 Task: Add a condition where "Channel Is Ticket sharing" in recently solved tickets.
Action: Mouse moved to (220, 516)
Screenshot: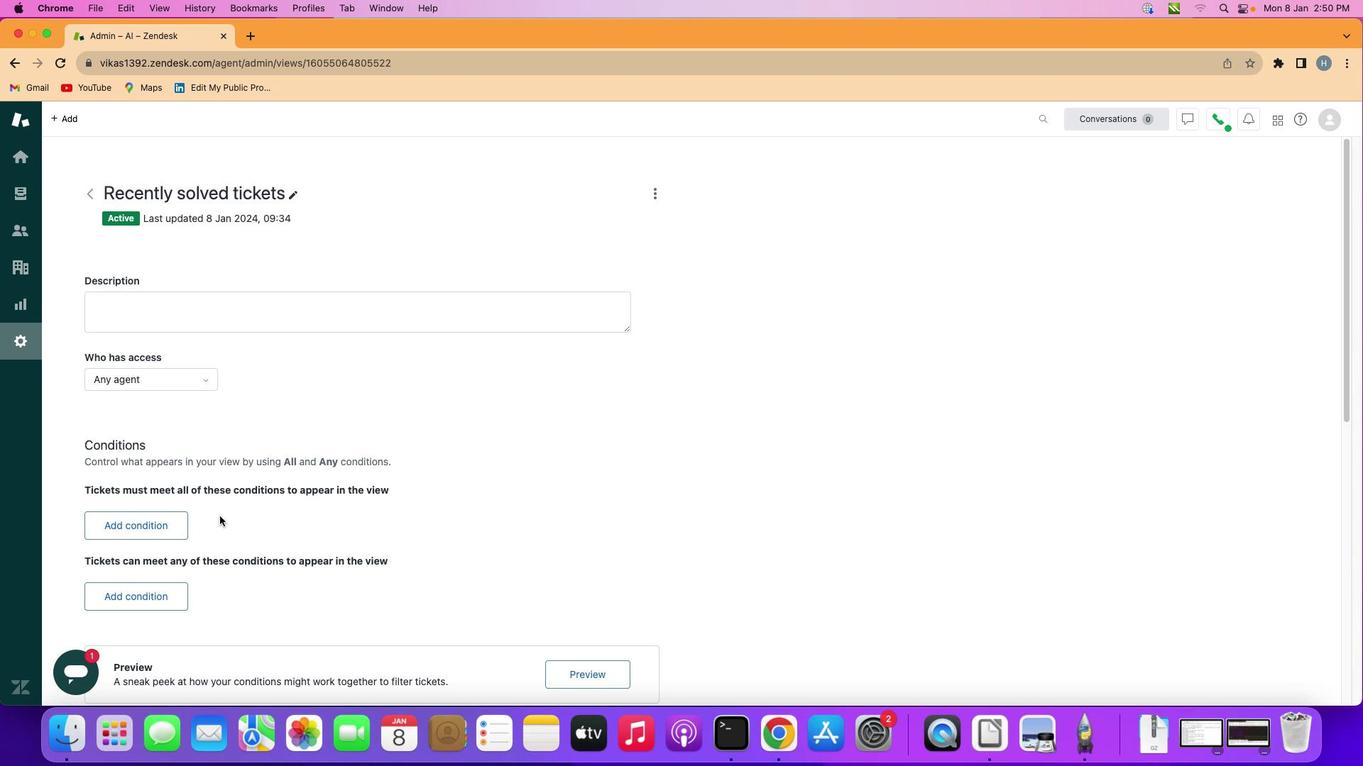 
Action: Mouse pressed left at (220, 516)
Screenshot: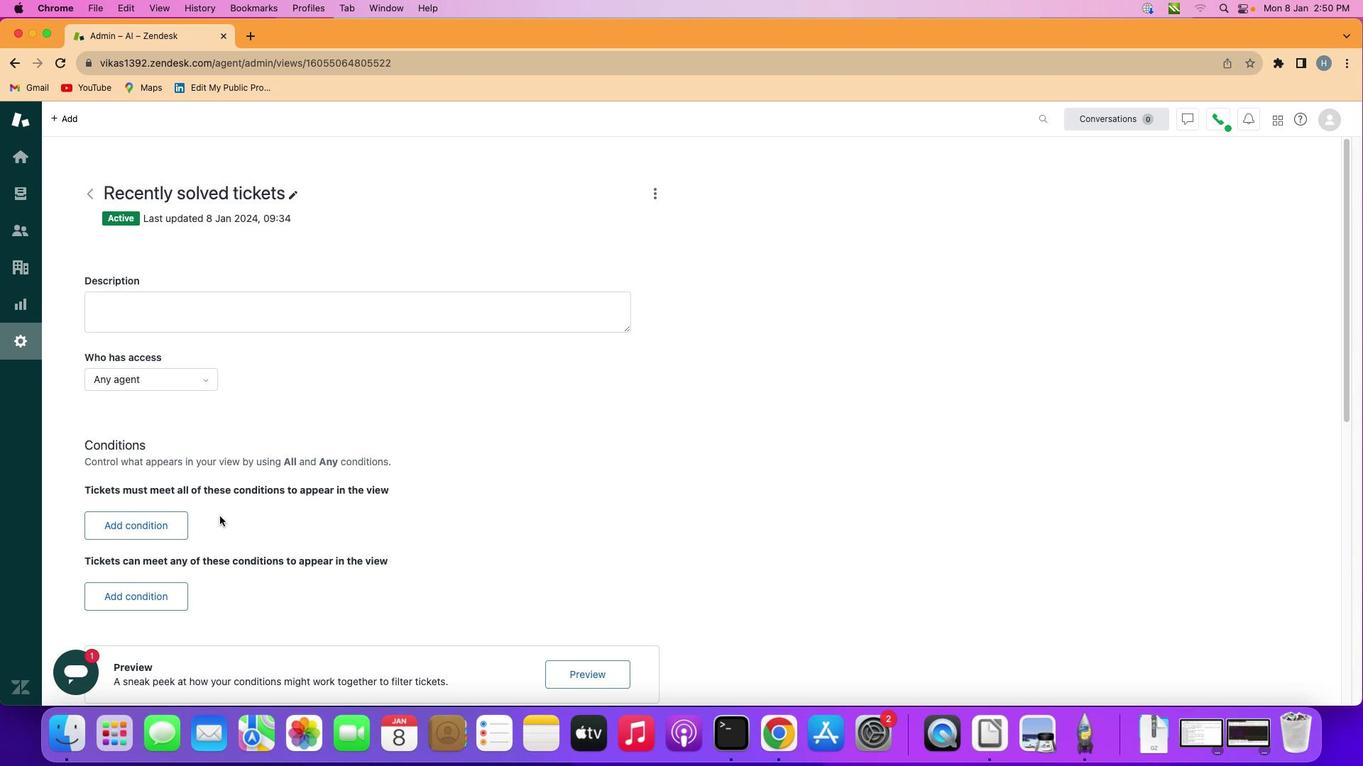 
Action: Mouse moved to (129, 524)
Screenshot: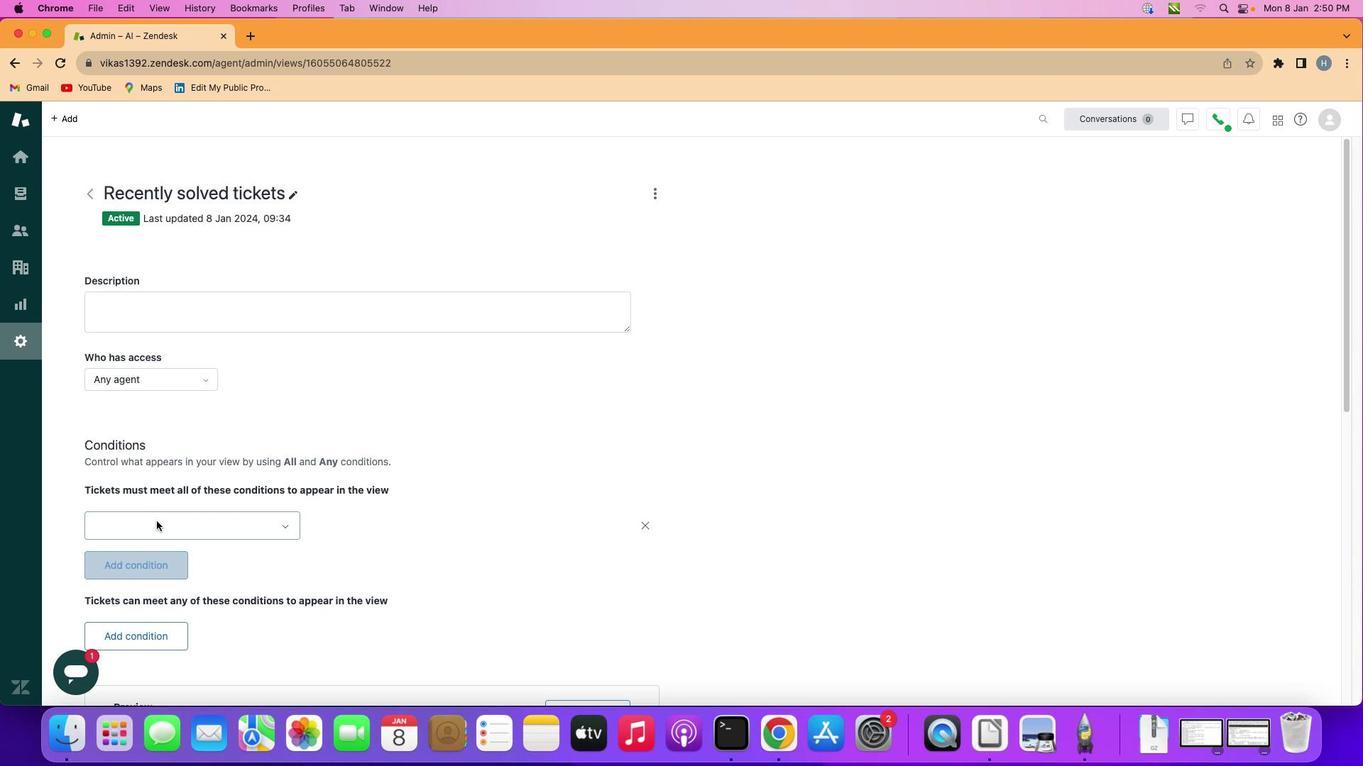 
Action: Mouse pressed left at (129, 524)
Screenshot: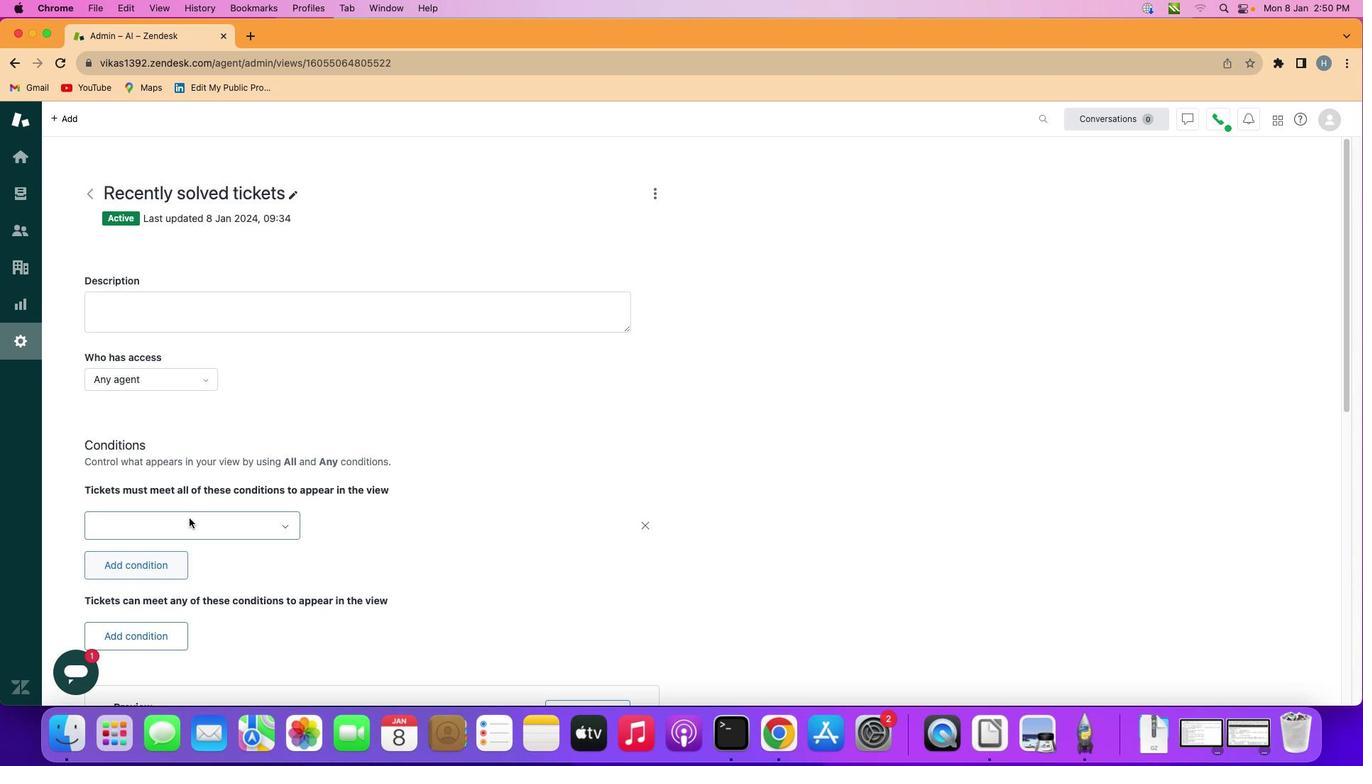 
Action: Mouse moved to (192, 519)
Screenshot: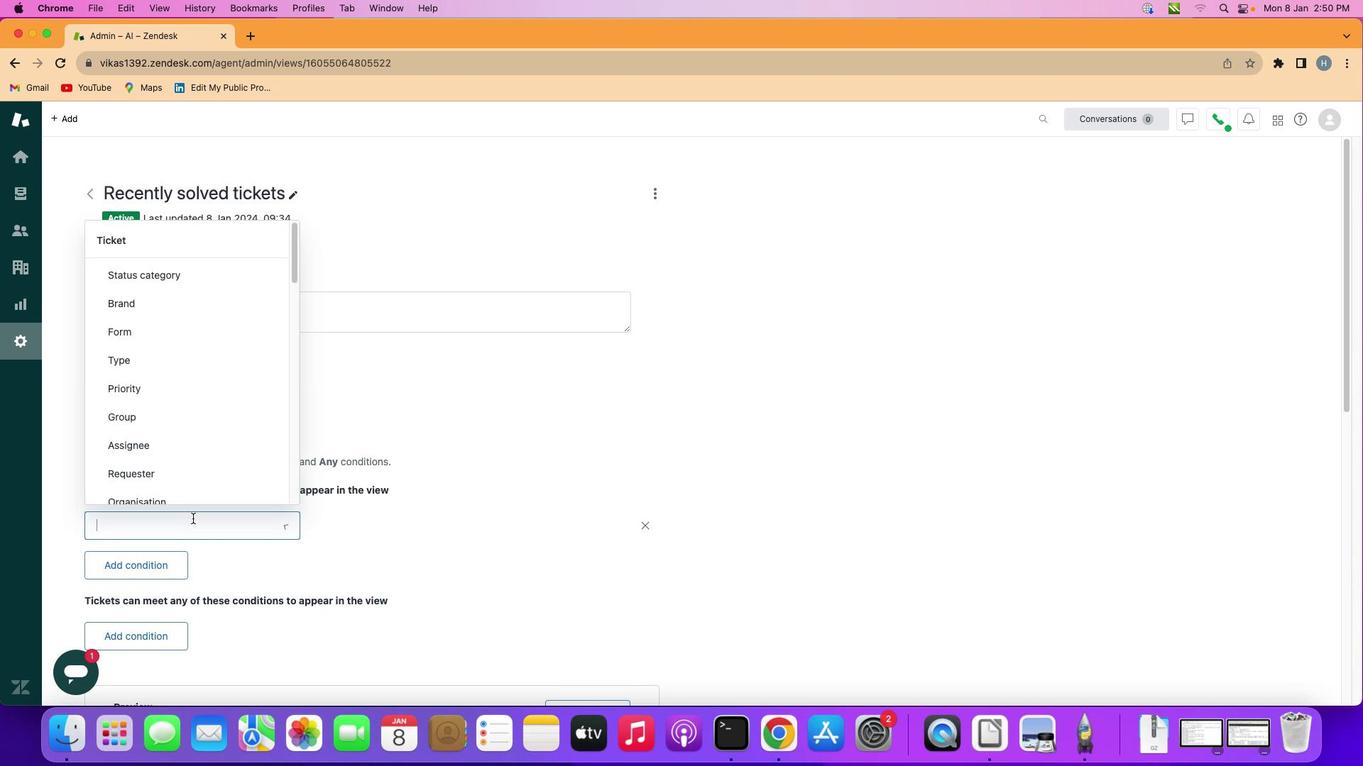 
Action: Mouse pressed left at (192, 519)
Screenshot: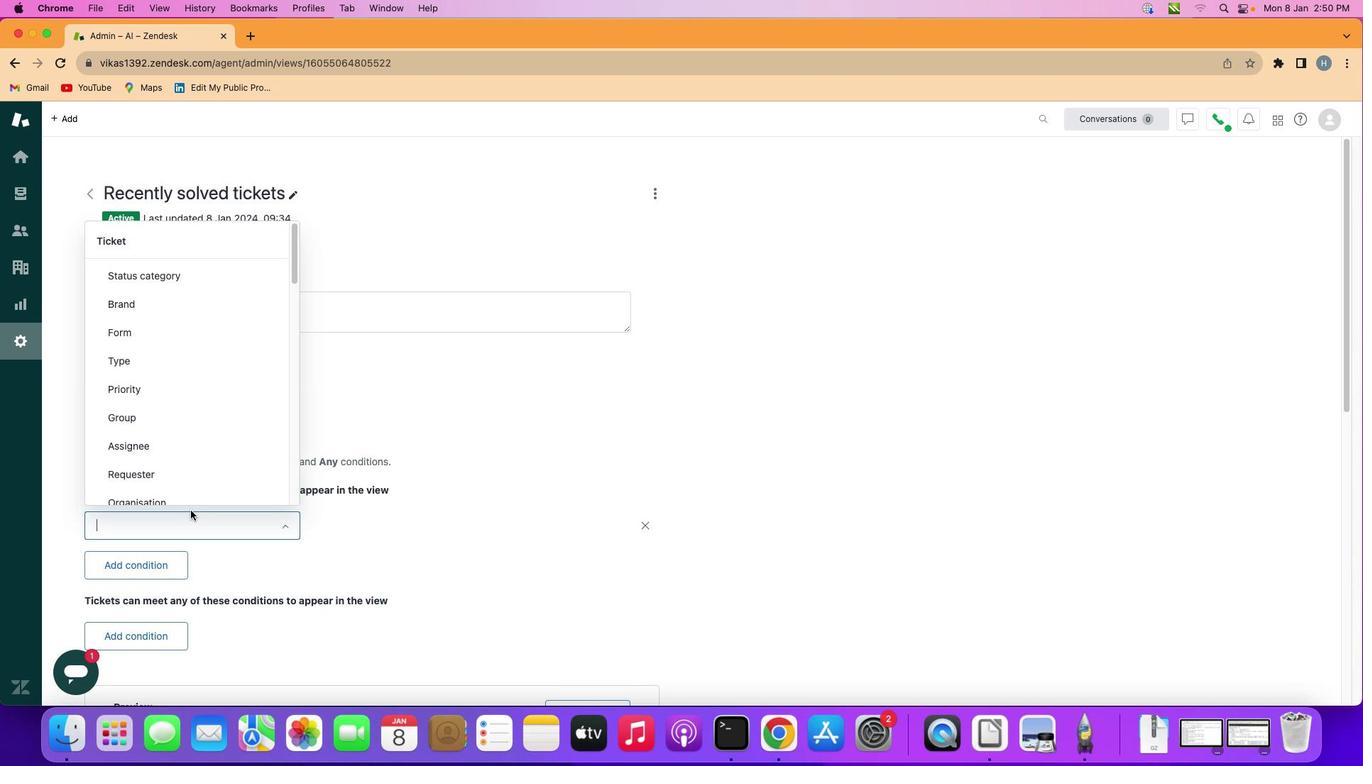 
Action: Mouse moved to (210, 414)
Screenshot: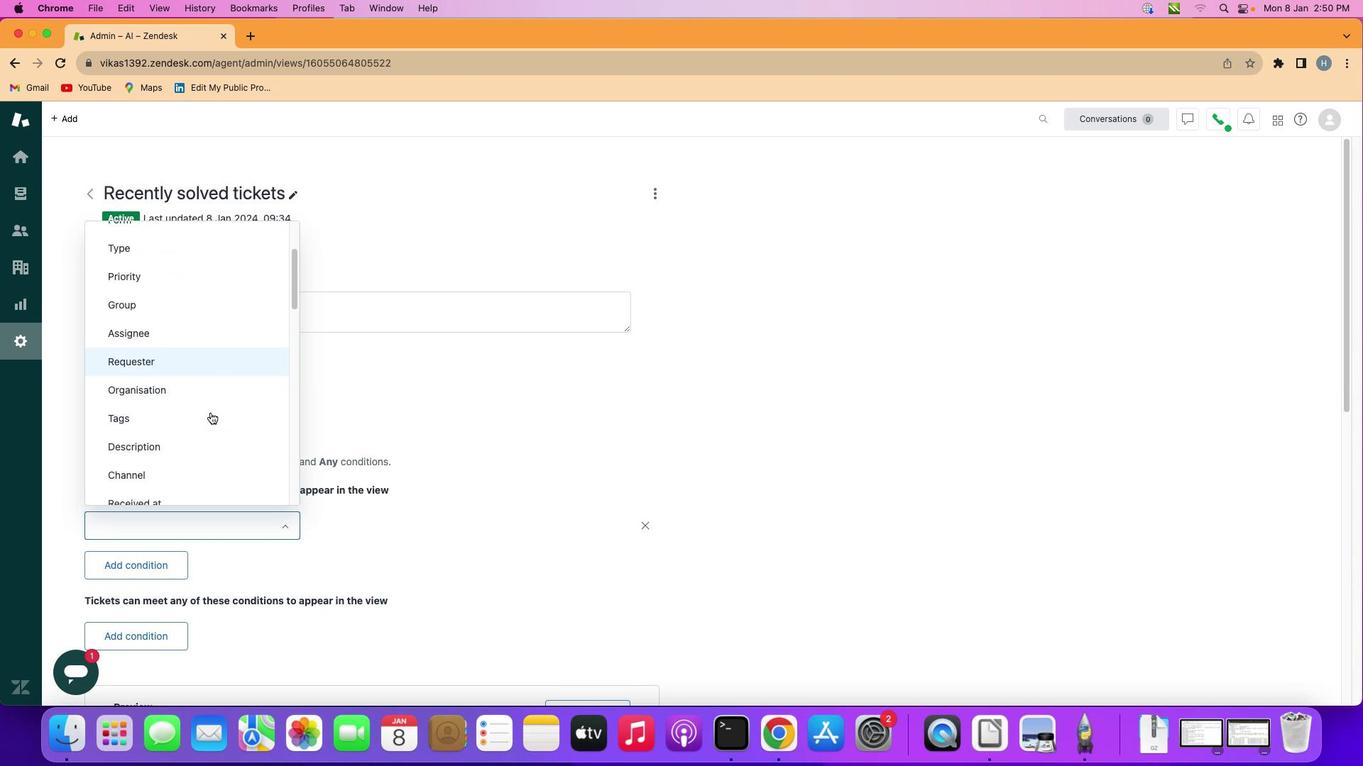 
Action: Mouse scrolled (210, 414) with delta (0, 0)
Screenshot: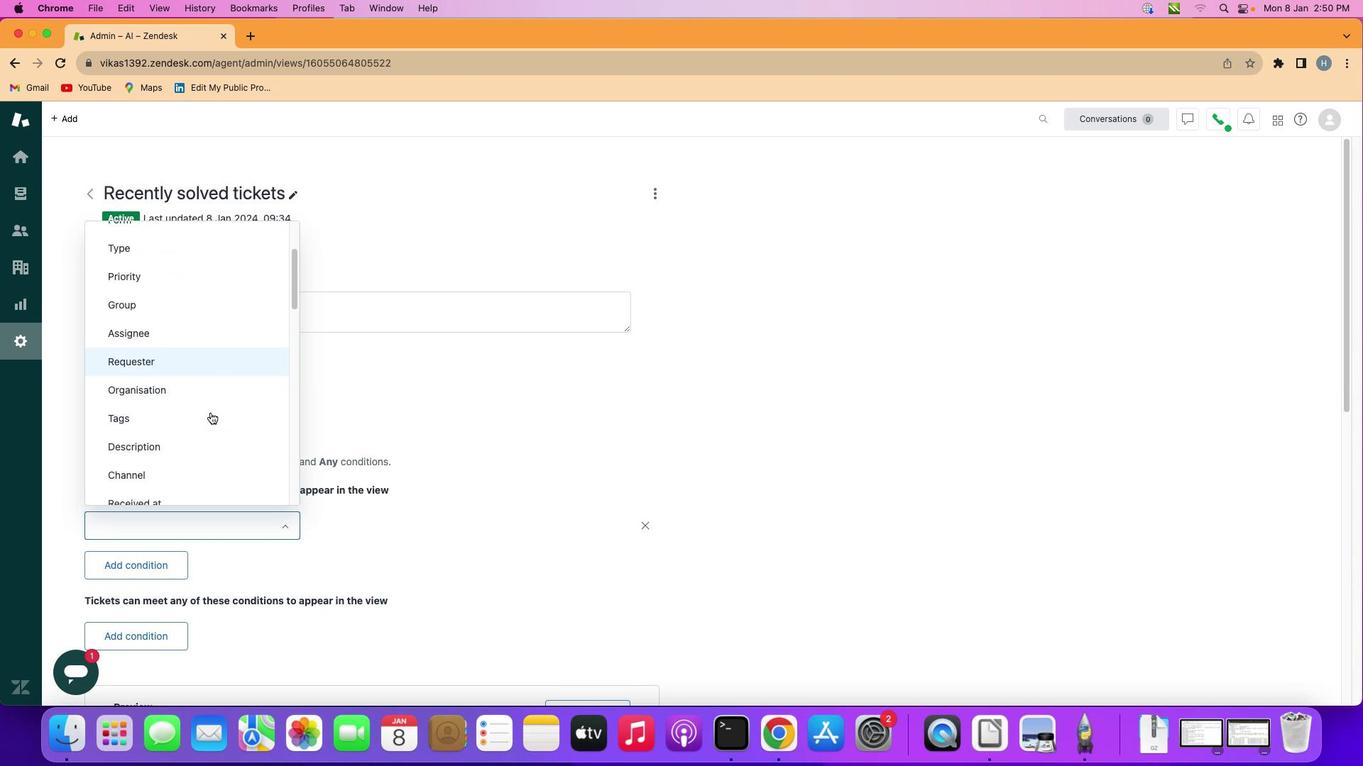 
Action: Mouse moved to (210, 414)
Screenshot: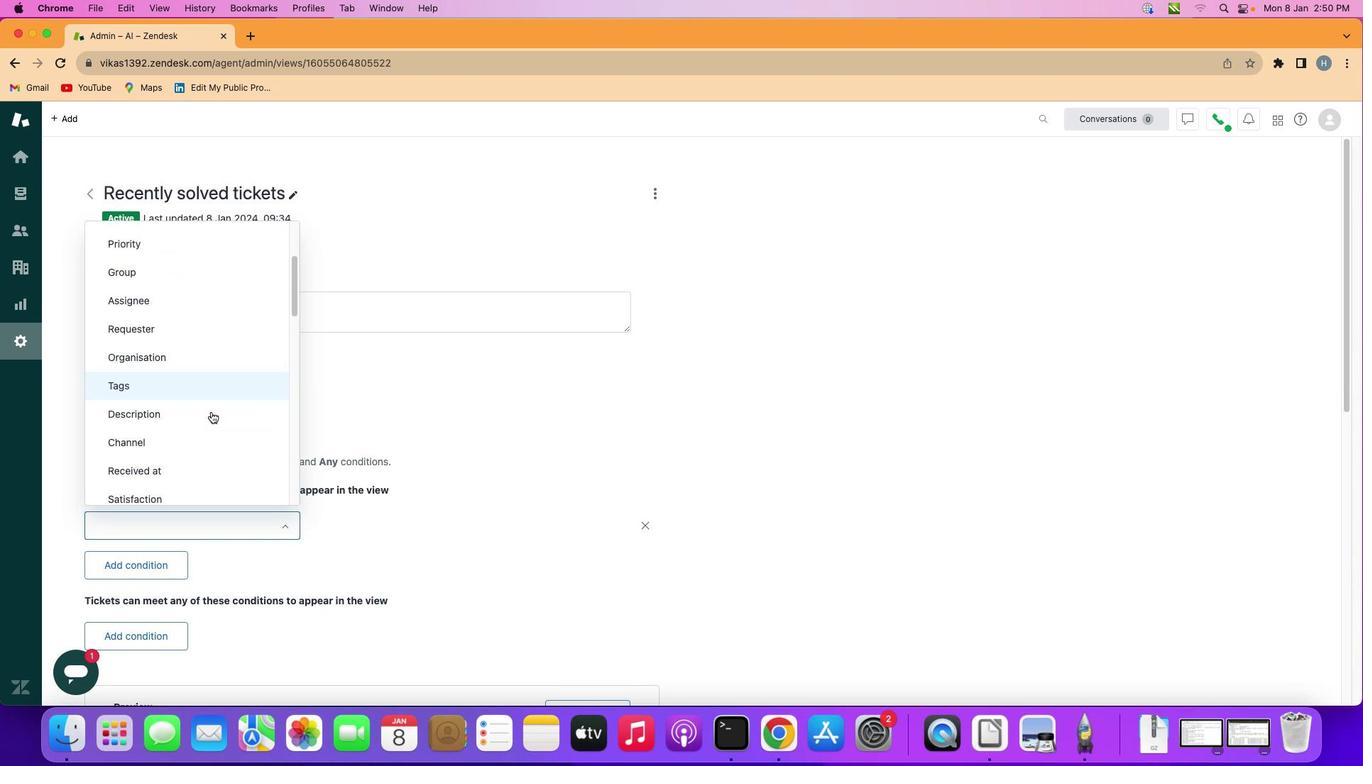 
Action: Mouse scrolled (210, 414) with delta (0, 0)
Screenshot: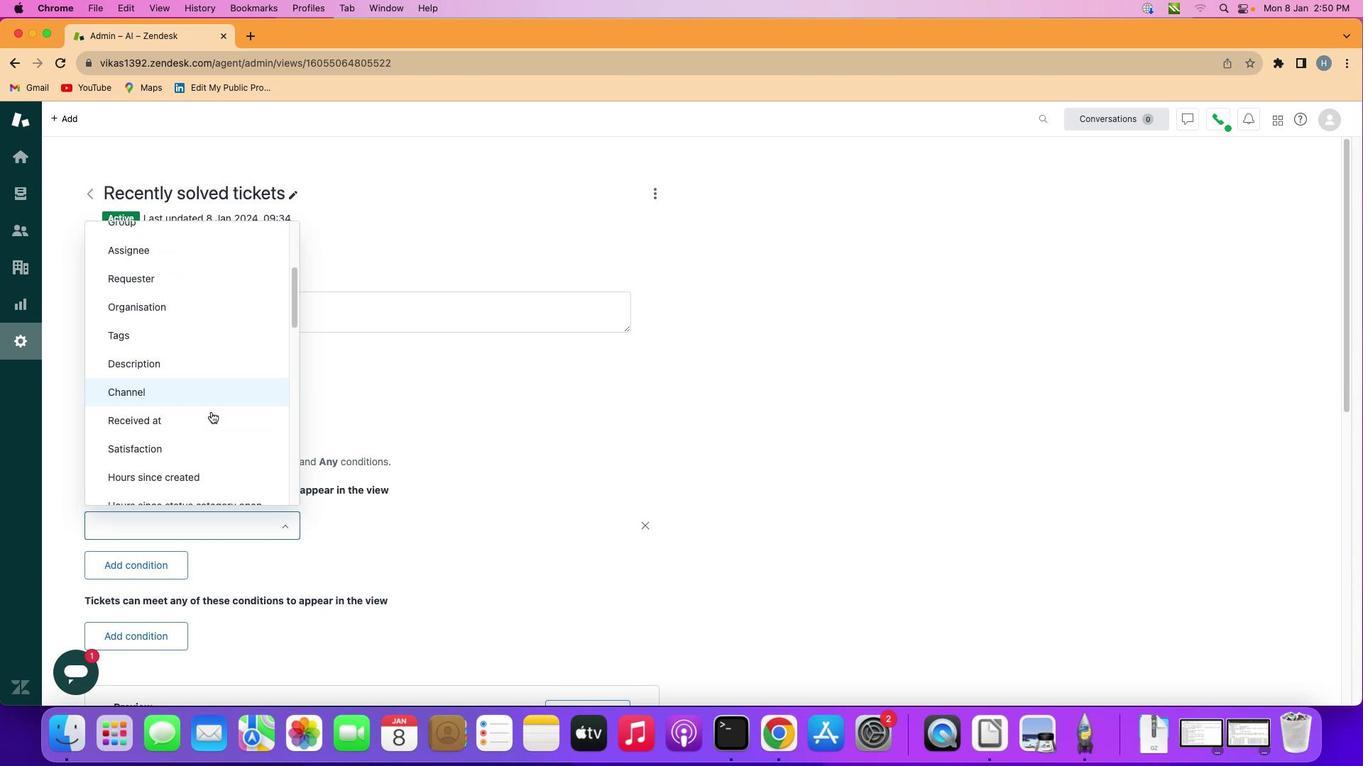 
Action: Mouse scrolled (210, 414) with delta (0, -1)
Screenshot: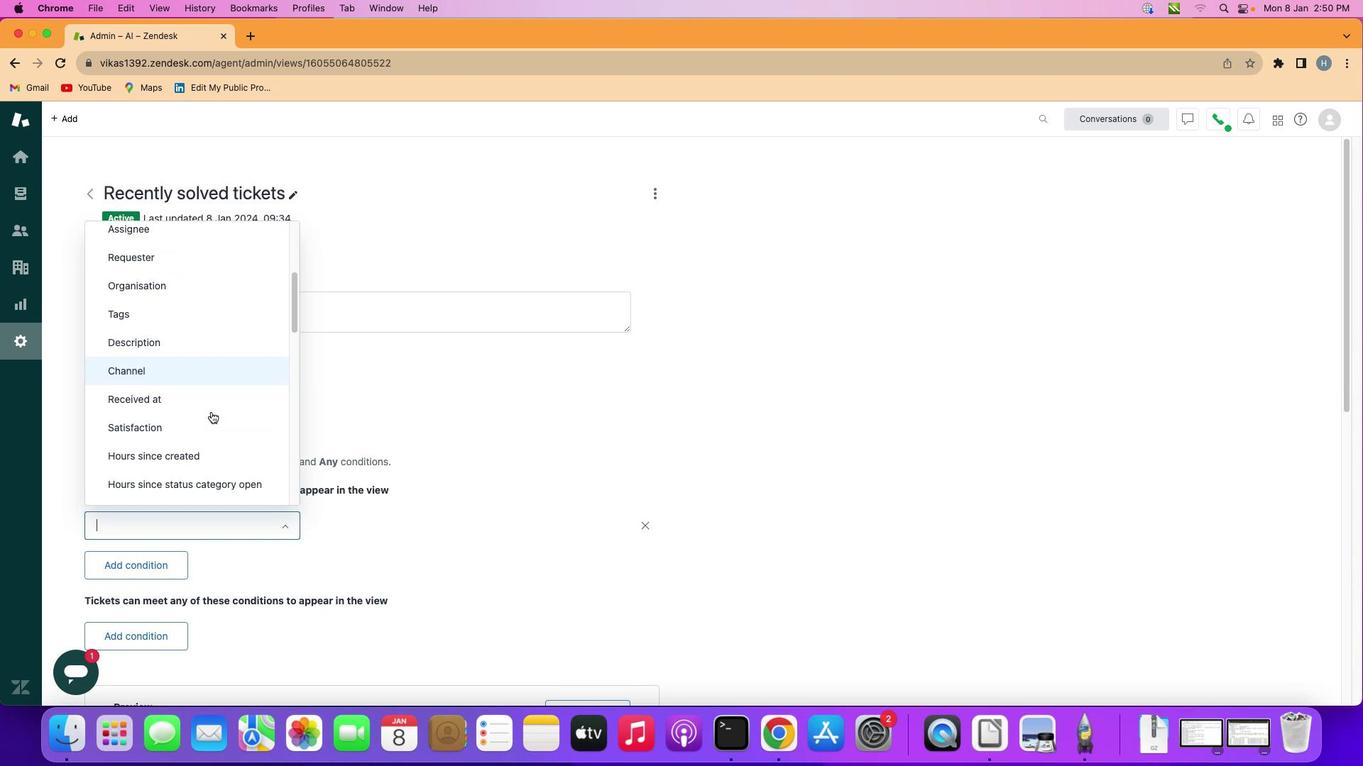 
Action: Mouse moved to (210, 414)
Screenshot: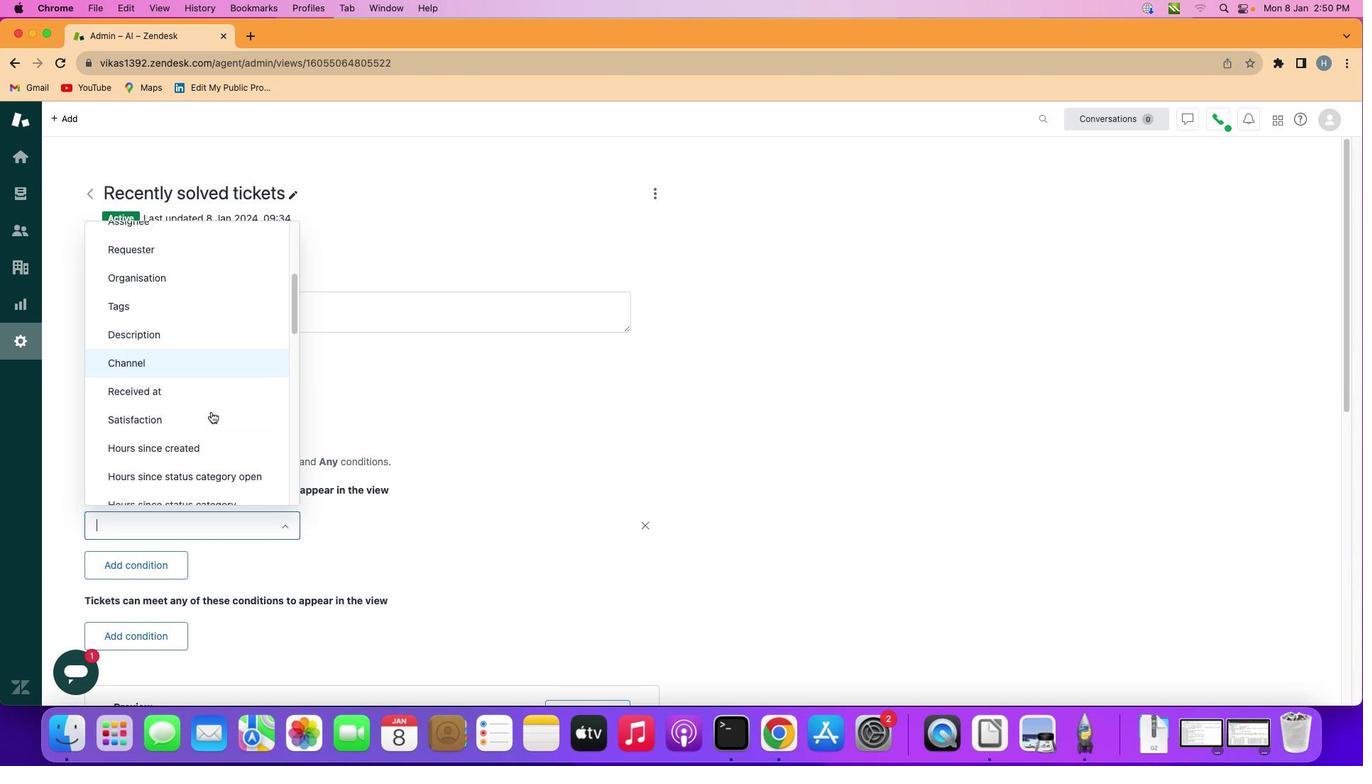 
Action: Mouse scrolled (210, 414) with delta (0, 0)
Screenshot: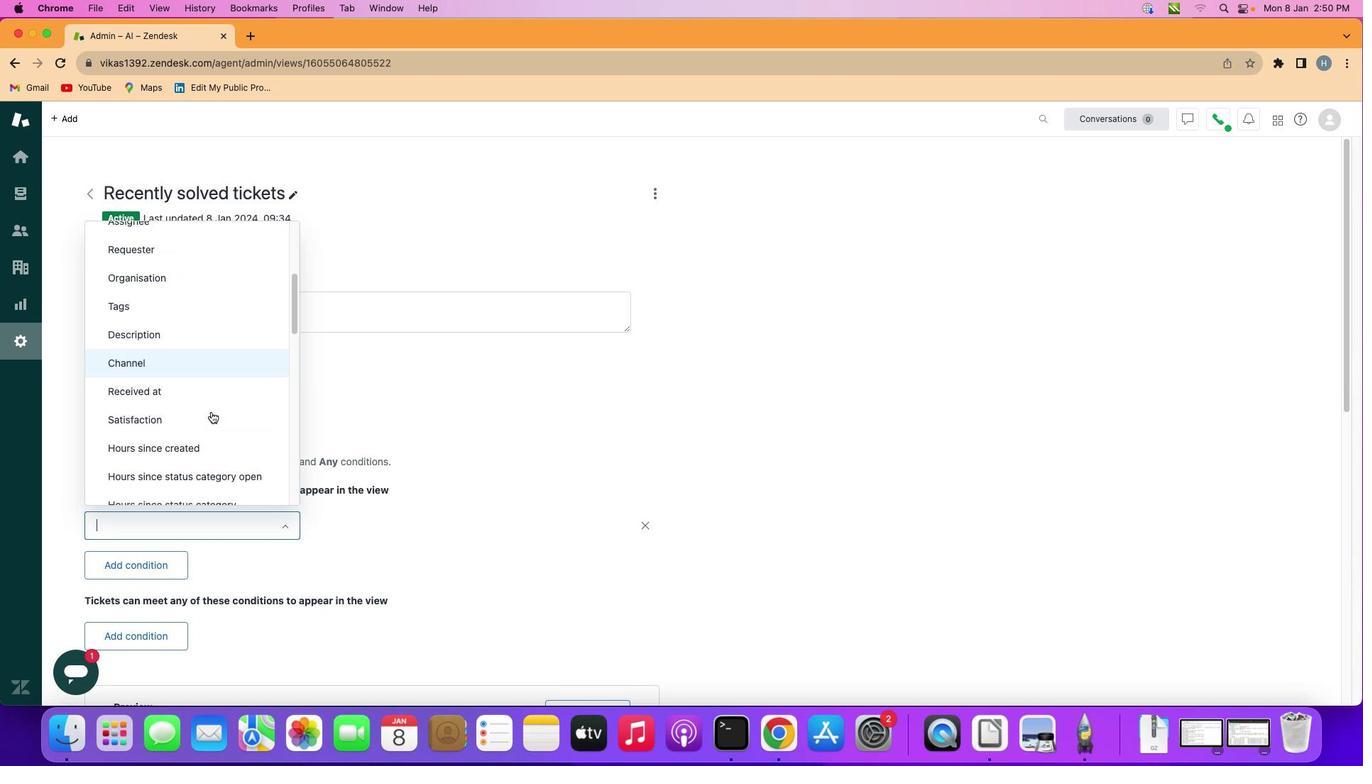 
Action: Mouse moved to (210, 414)
Screenshot: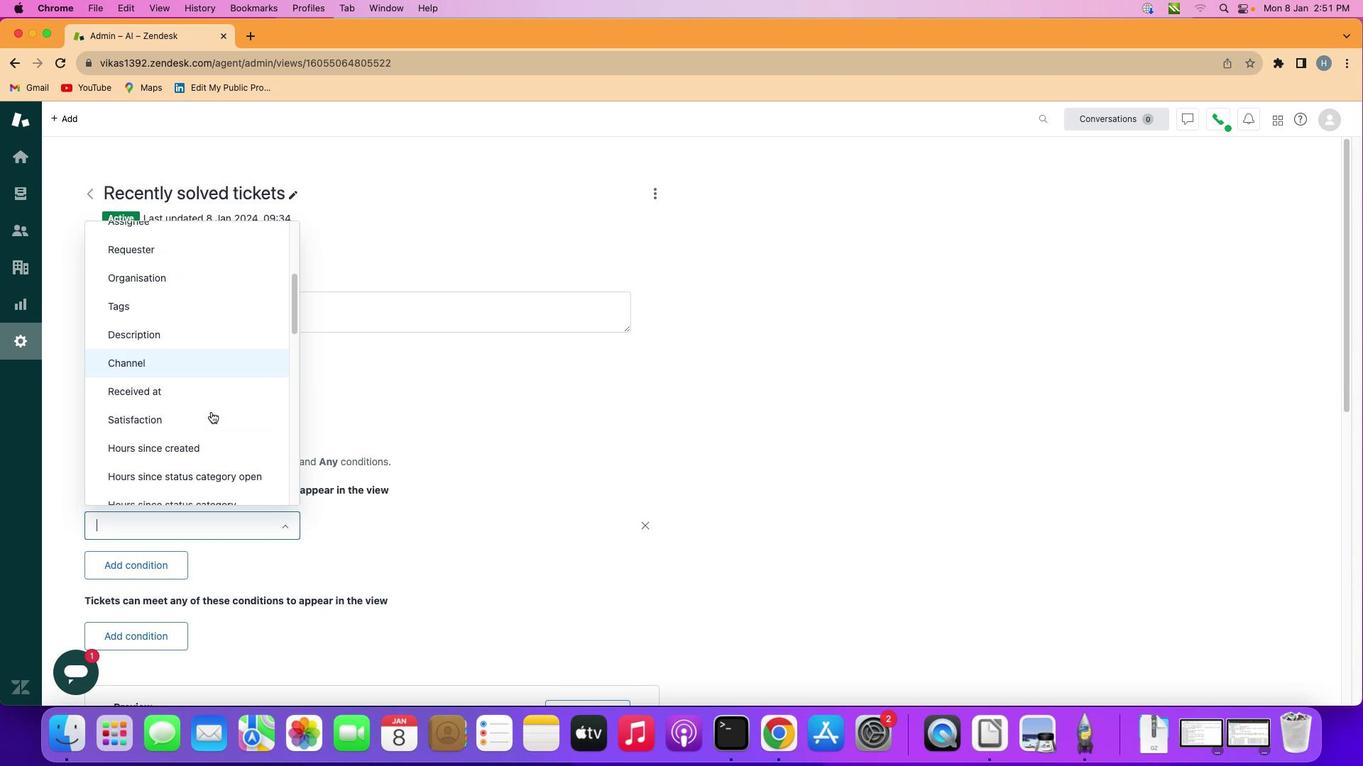 
Action: Mouse scrolled (210, 414) with delta (0, -2)
Screenshot: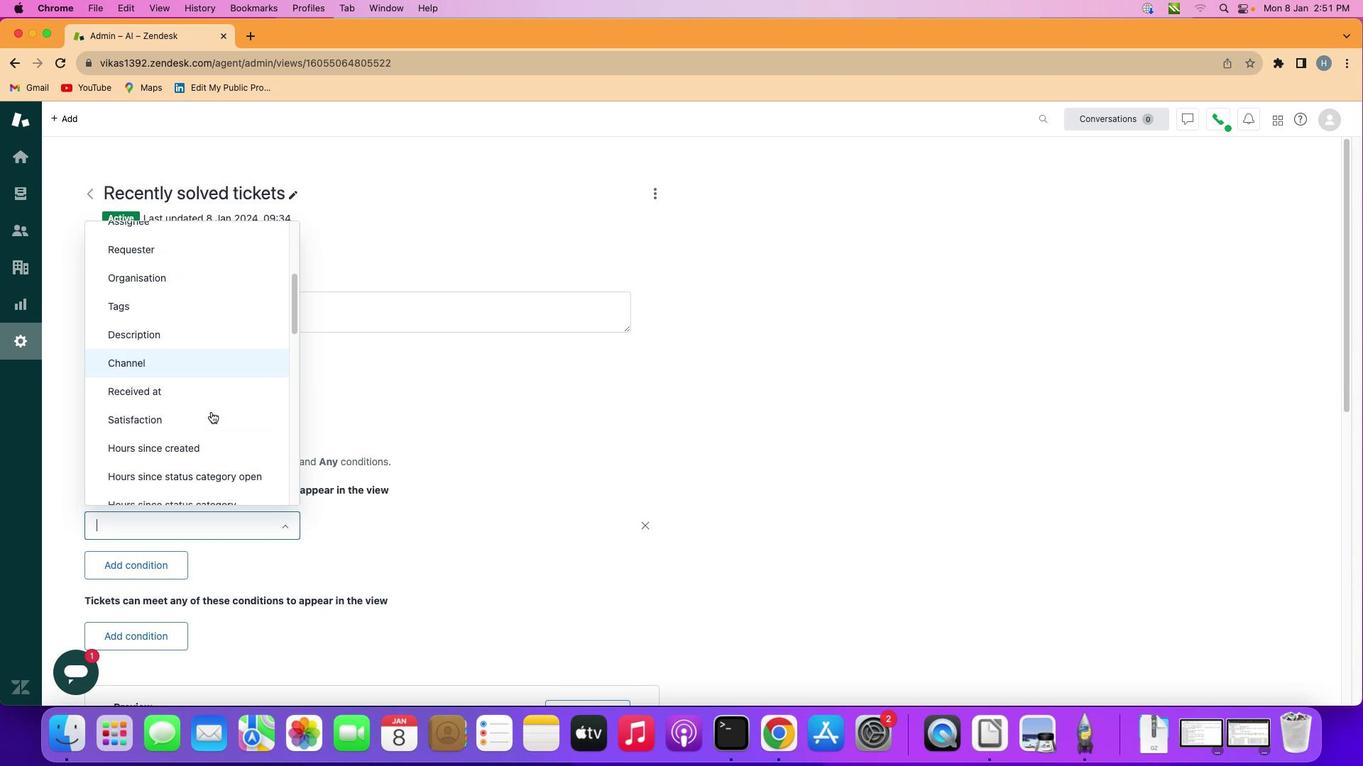 
Action: Mouse moved to (227, 371)
Screenshot: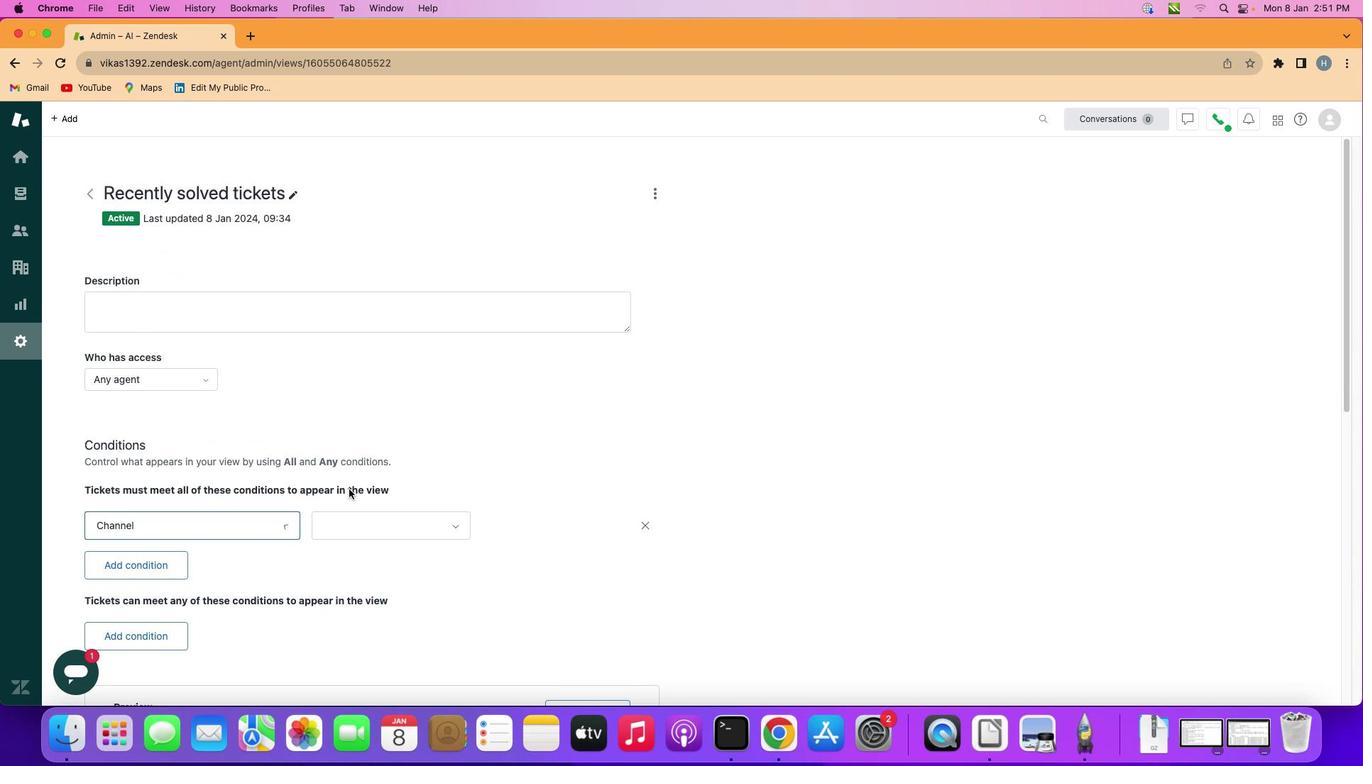 
Action: Mouse pressed left at (227, 371)
Screenshot: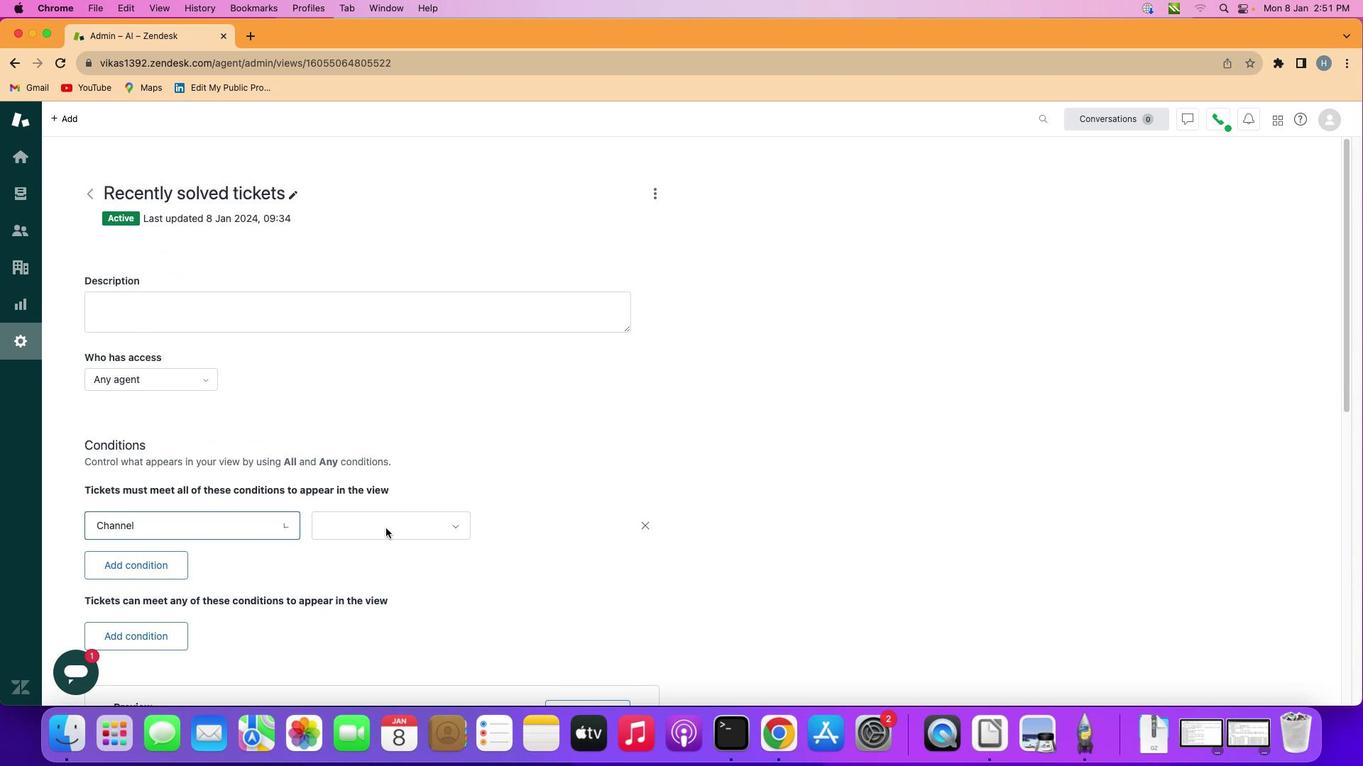 
Action: Mouse moved to (402, 533)
Screenshot: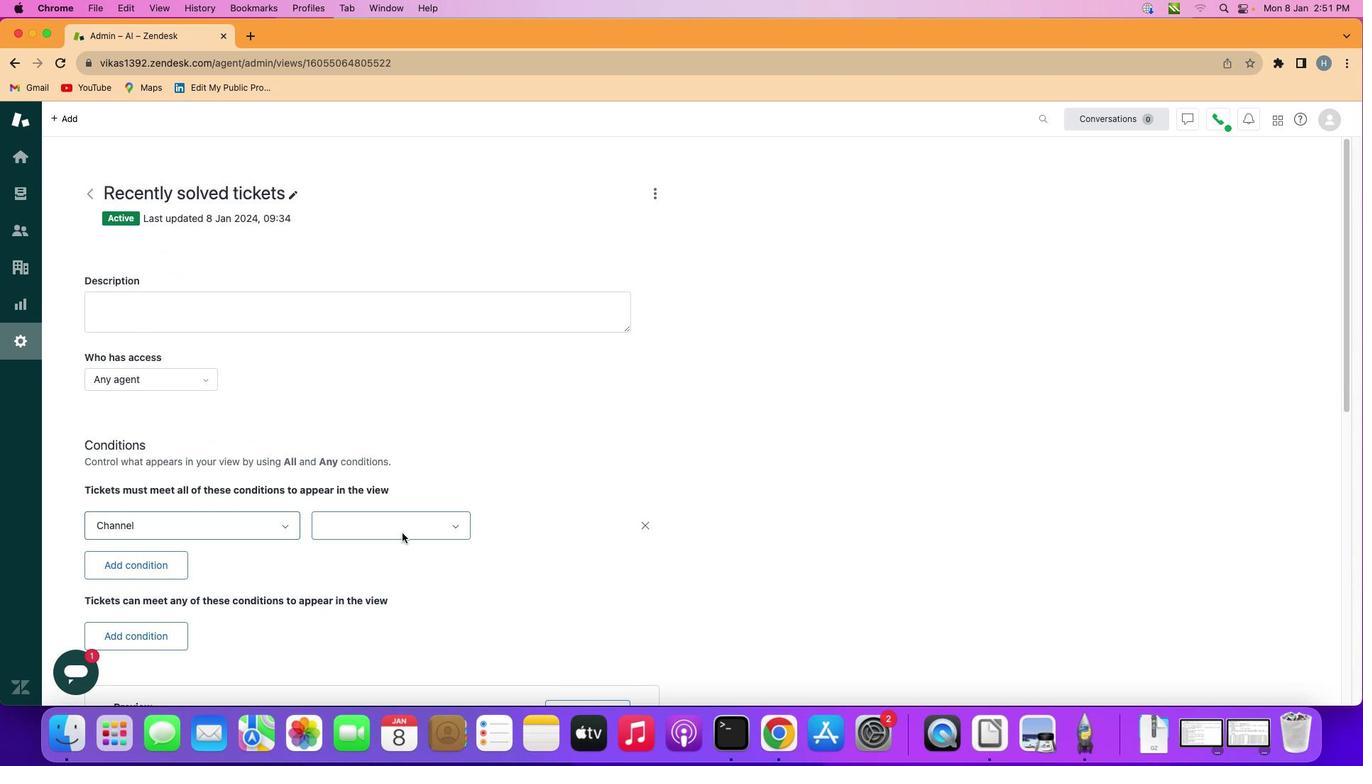 
Action: Mouse pressed left at (402, 533)
Screenshot: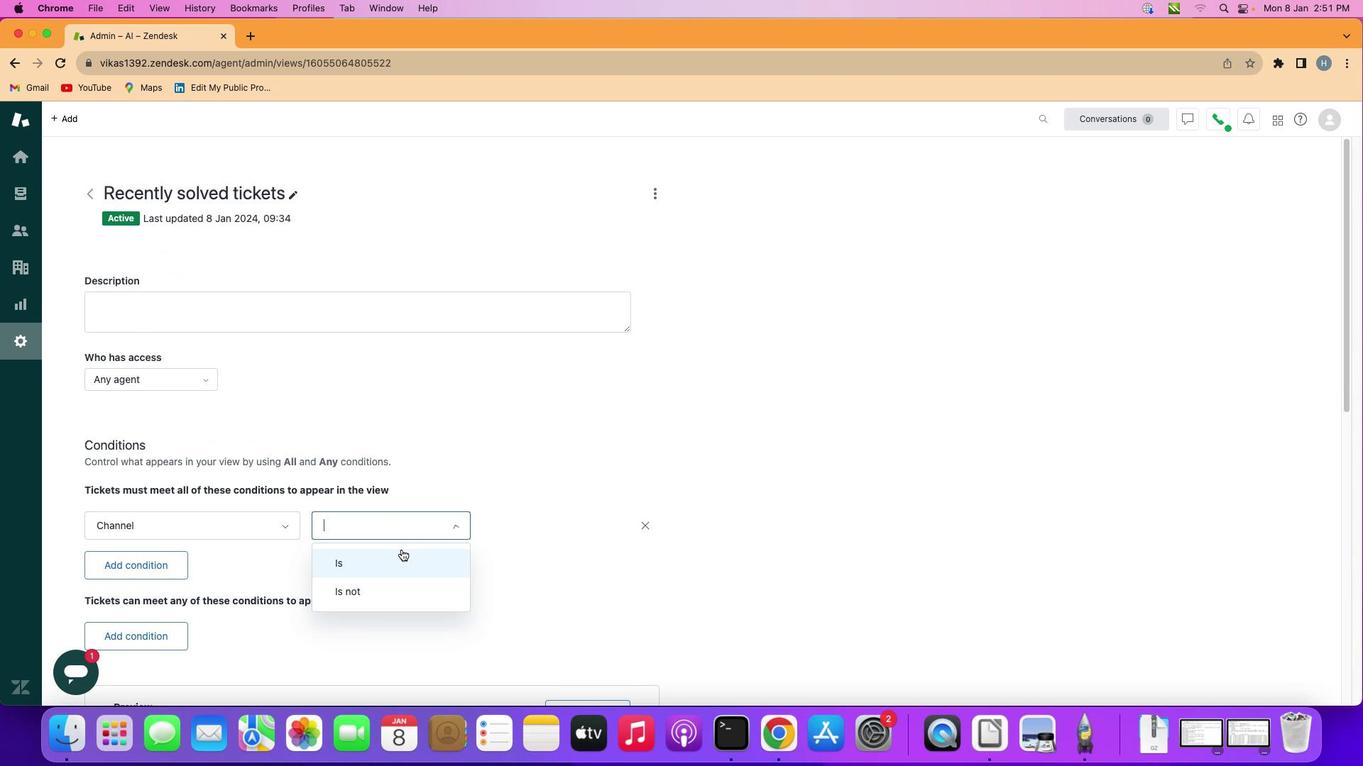 
Action: Mouse moved to (400, 555)
Screenshot: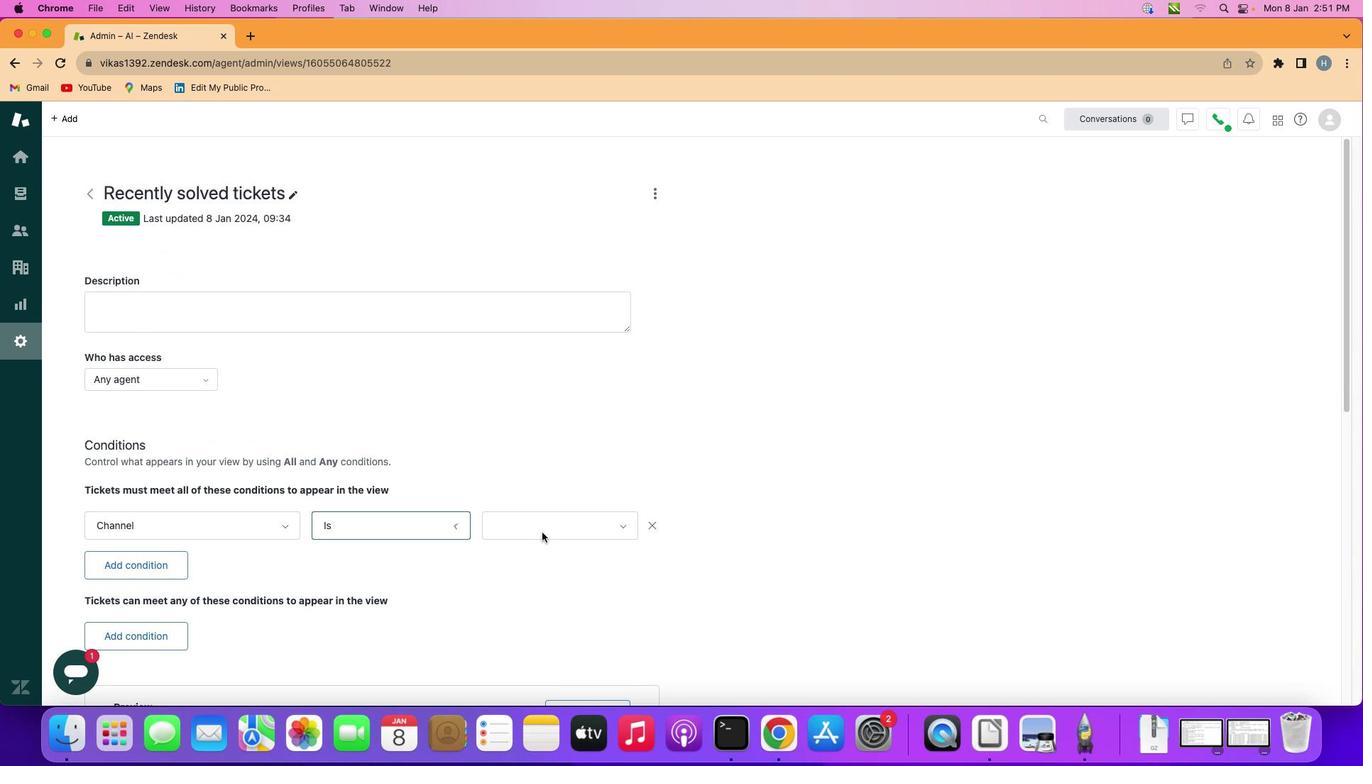 
Action: Mouse pressed left at (400, 555)
Screenshot: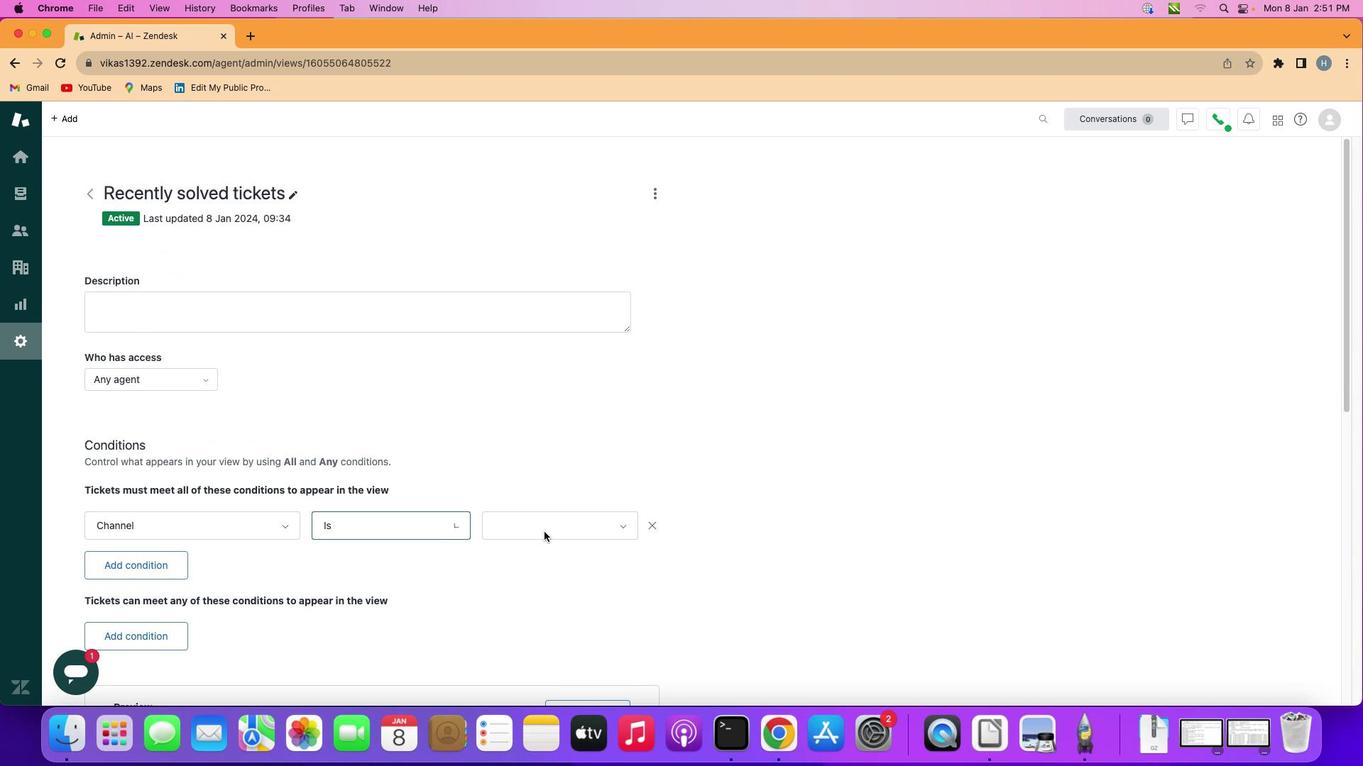 
Action: Mouse moved to (544, 532)
Screenshot: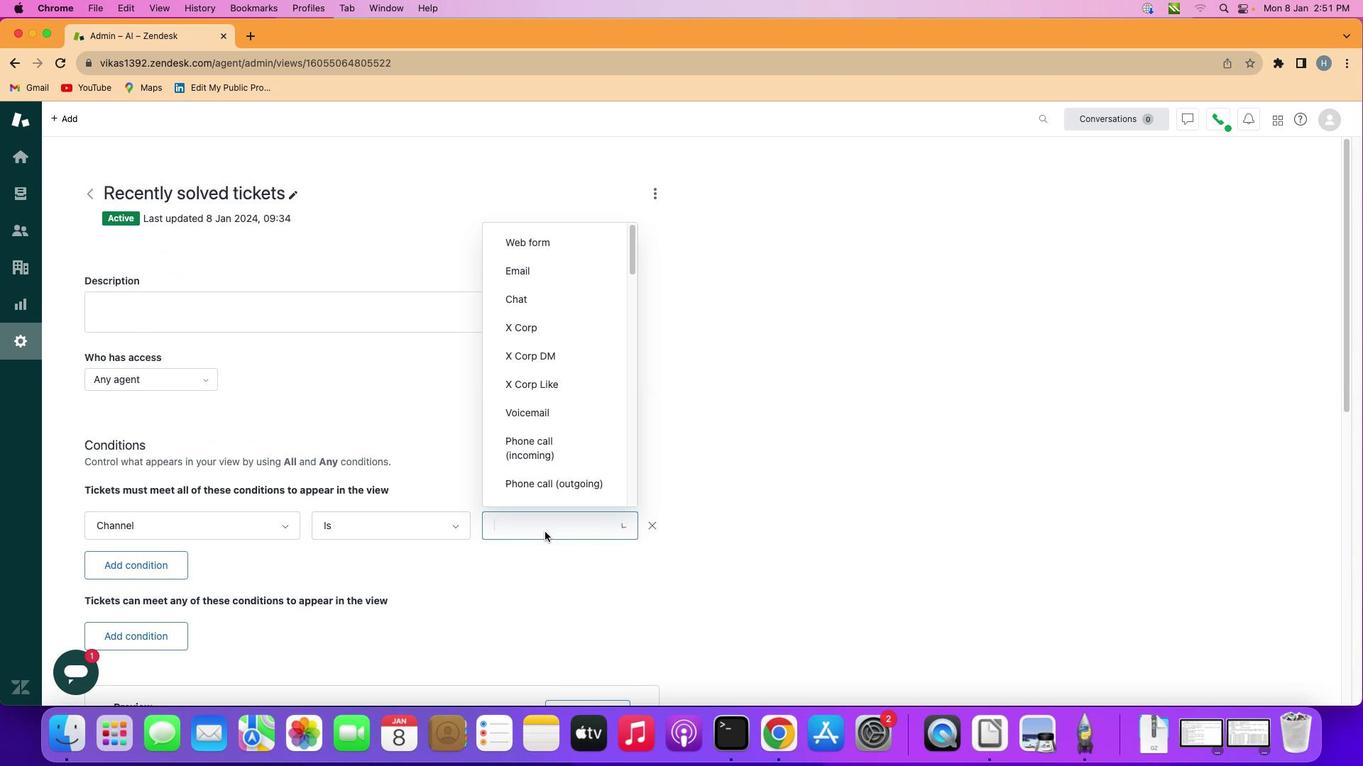
Action: Mouse pressed left at (544, 532)
Screenshot: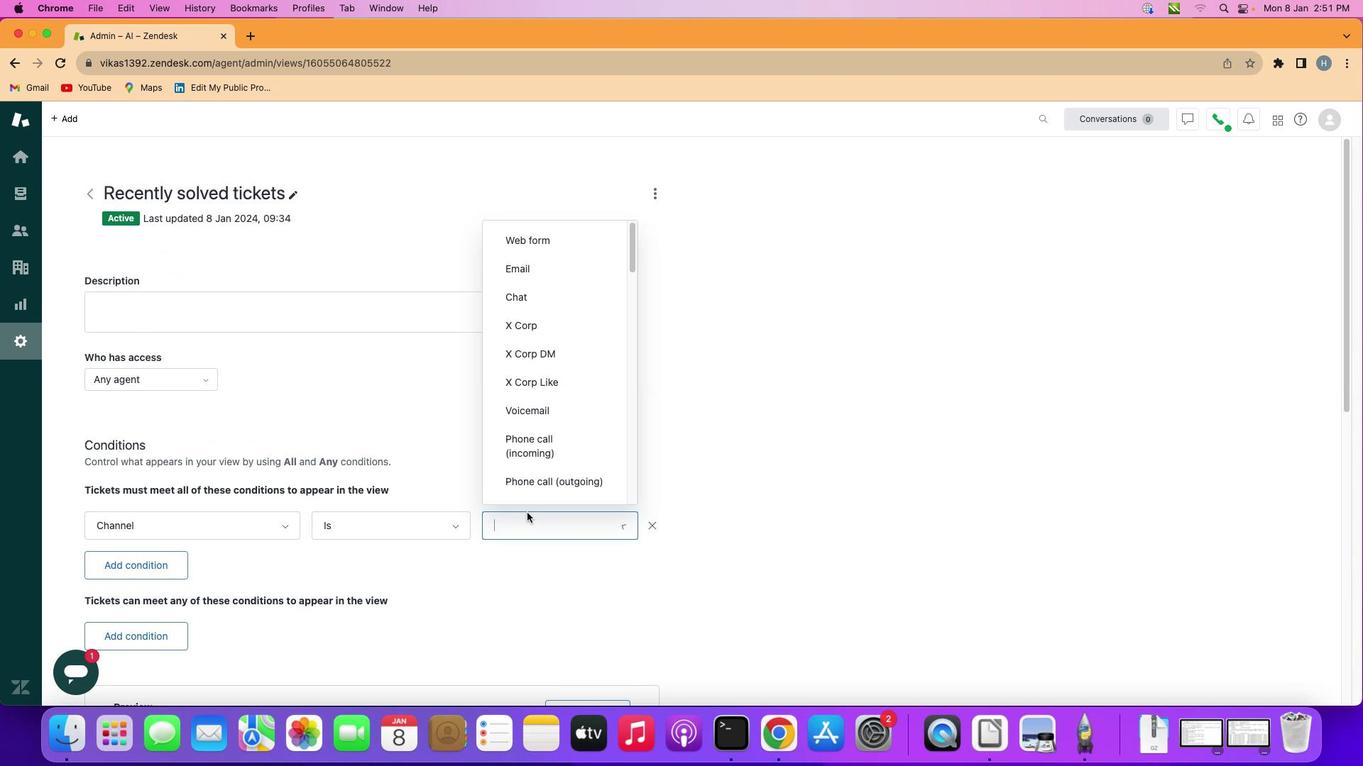 
Action: Mouse moved to (561, 395)
Screenshot: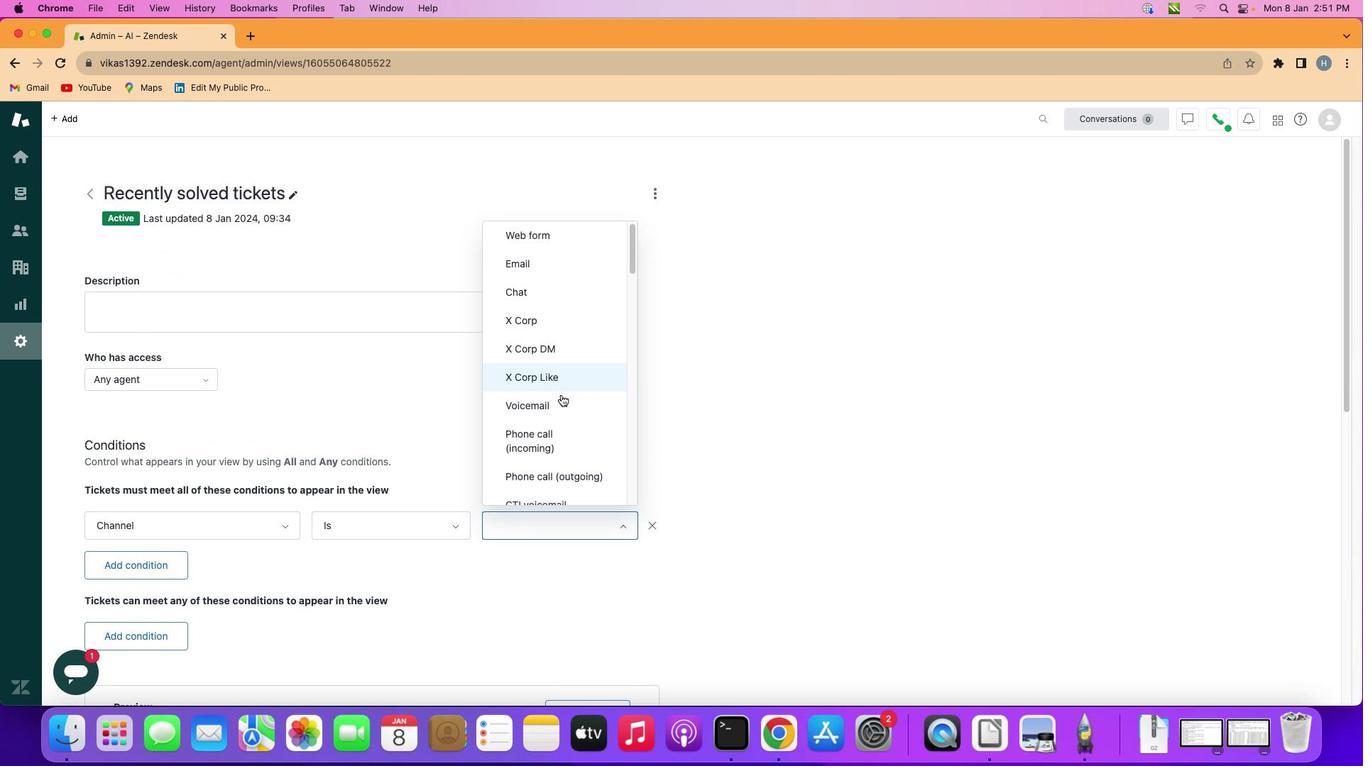 
Action: Mouse scrolled (561, 395) with delta (0, 0)
Screenshot: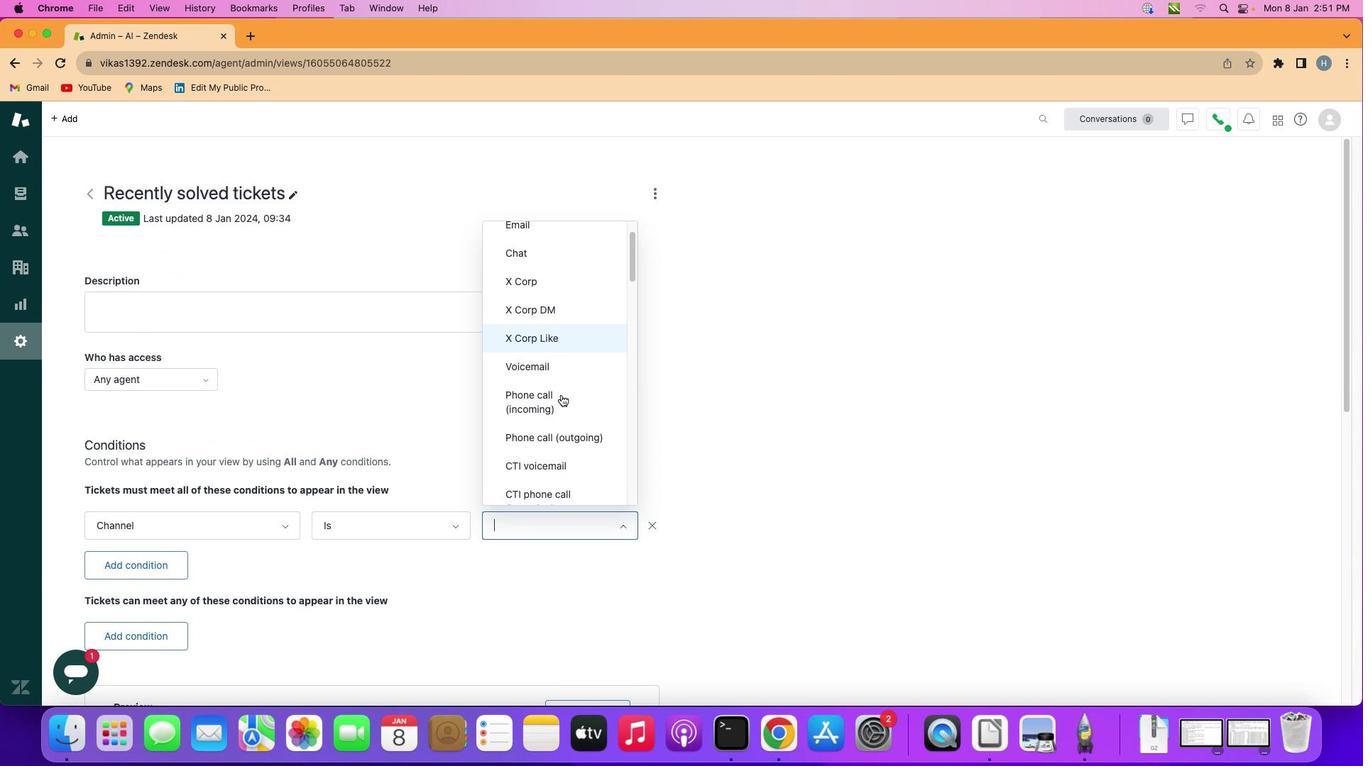 
Action: Mouse scrolled (561, 395) with delta (0, 0)
Screenshot: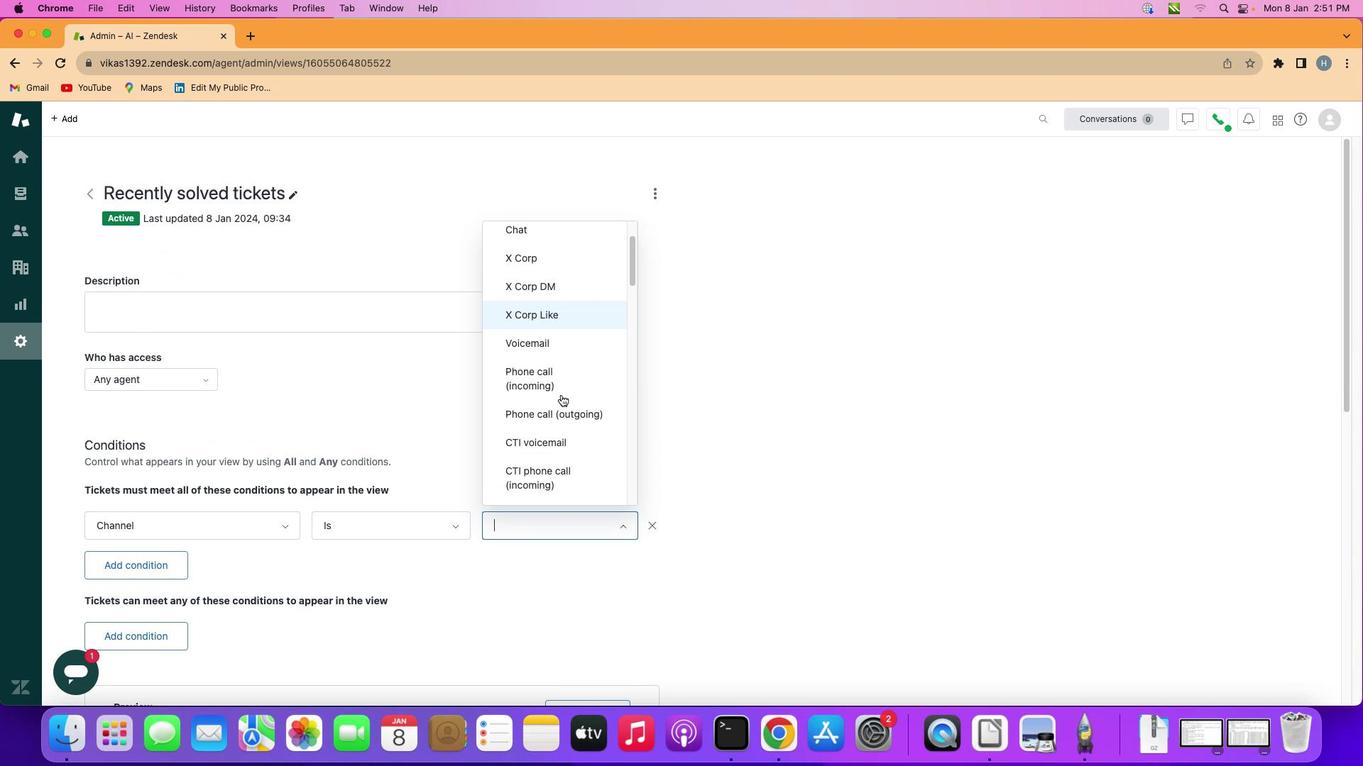 
Action: Mouse scrolled (561, 395) with delta (0, 0)
Screenshot: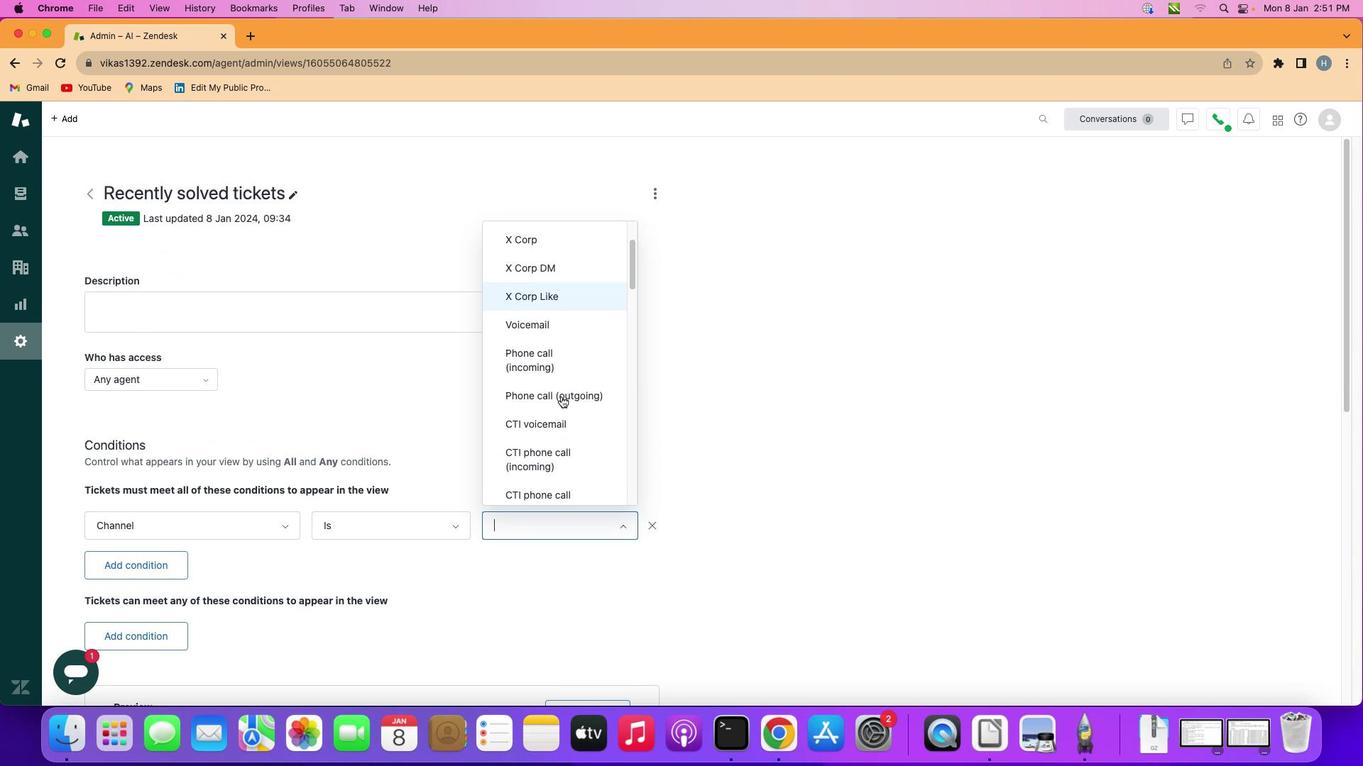 
Action: Mouse scrolled (561, 395) with delta (0, 0)
Screenshot: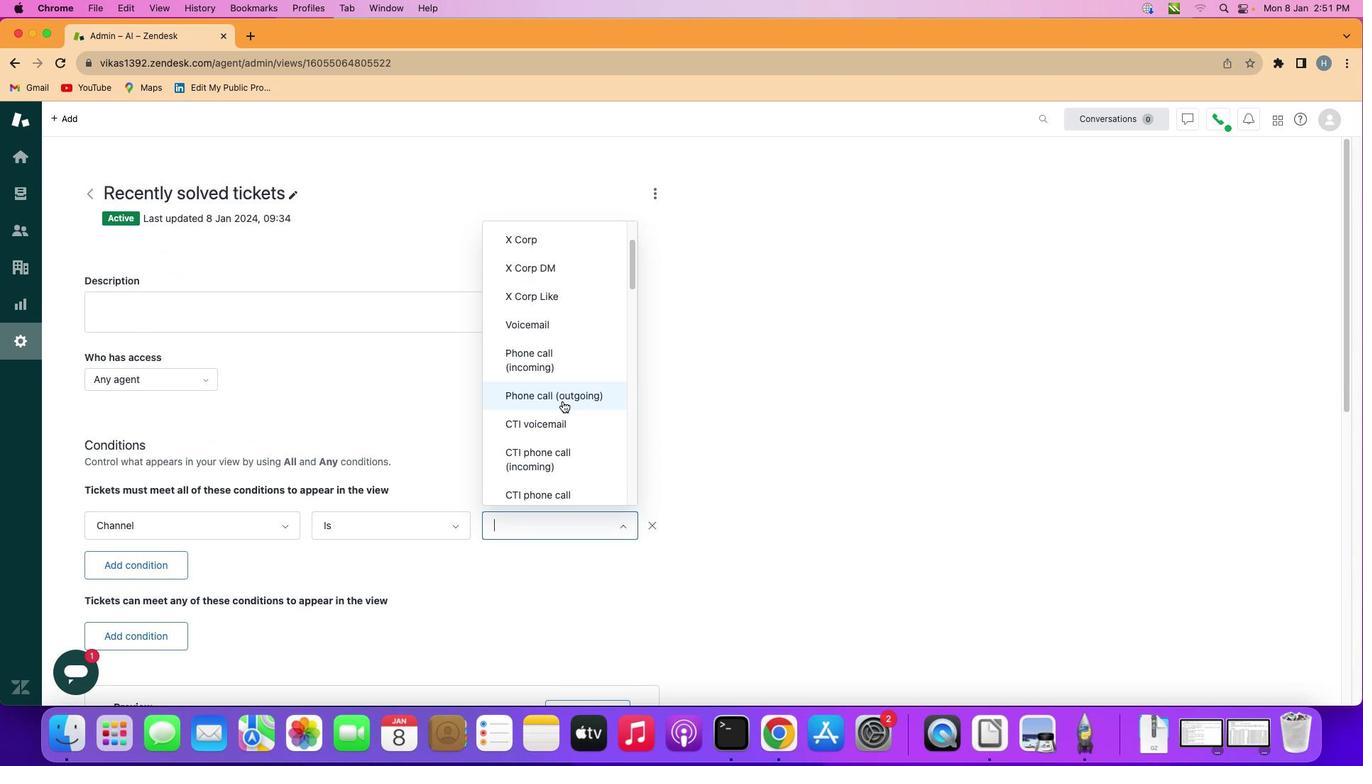 
Action: Mouse moved to (563, 401)
Screenshot: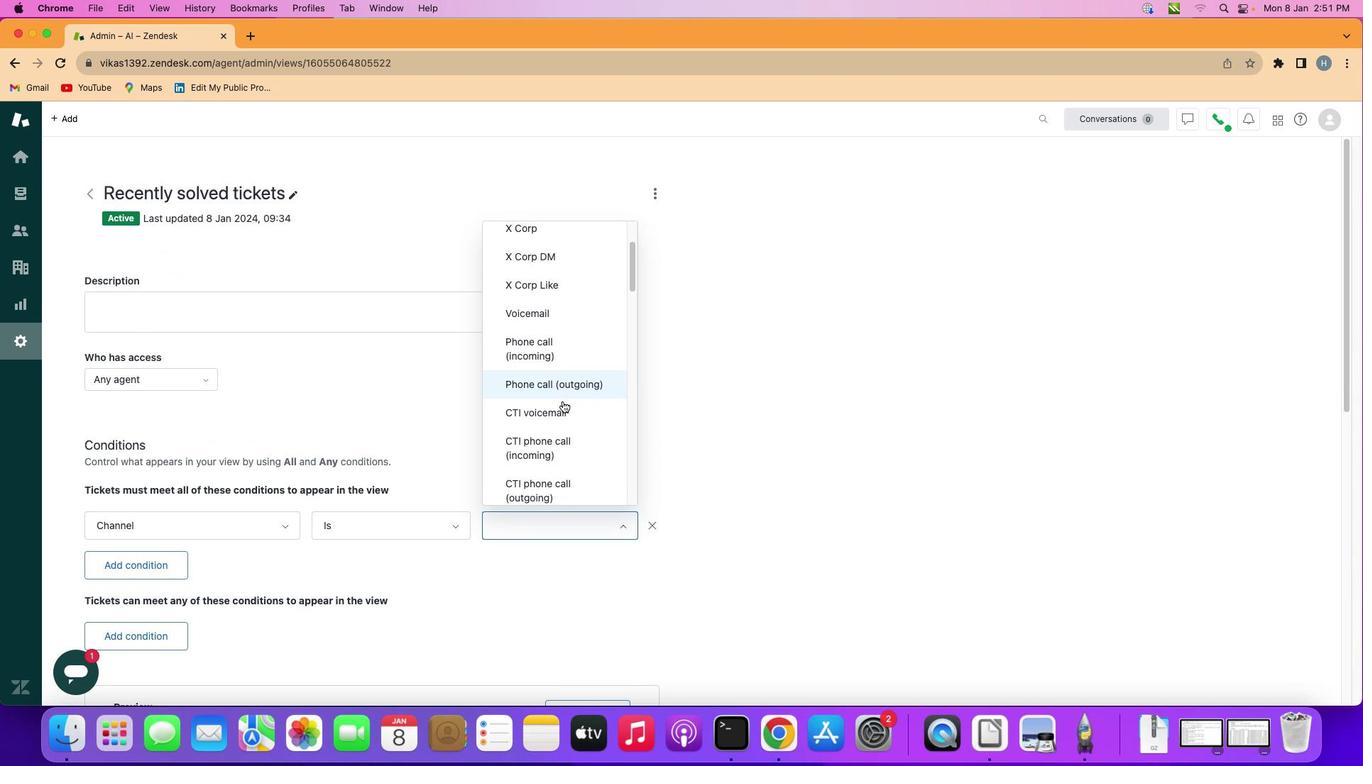 
Action: Mouse scrolled (563, 401) with delta (0, 0)
Screenshot: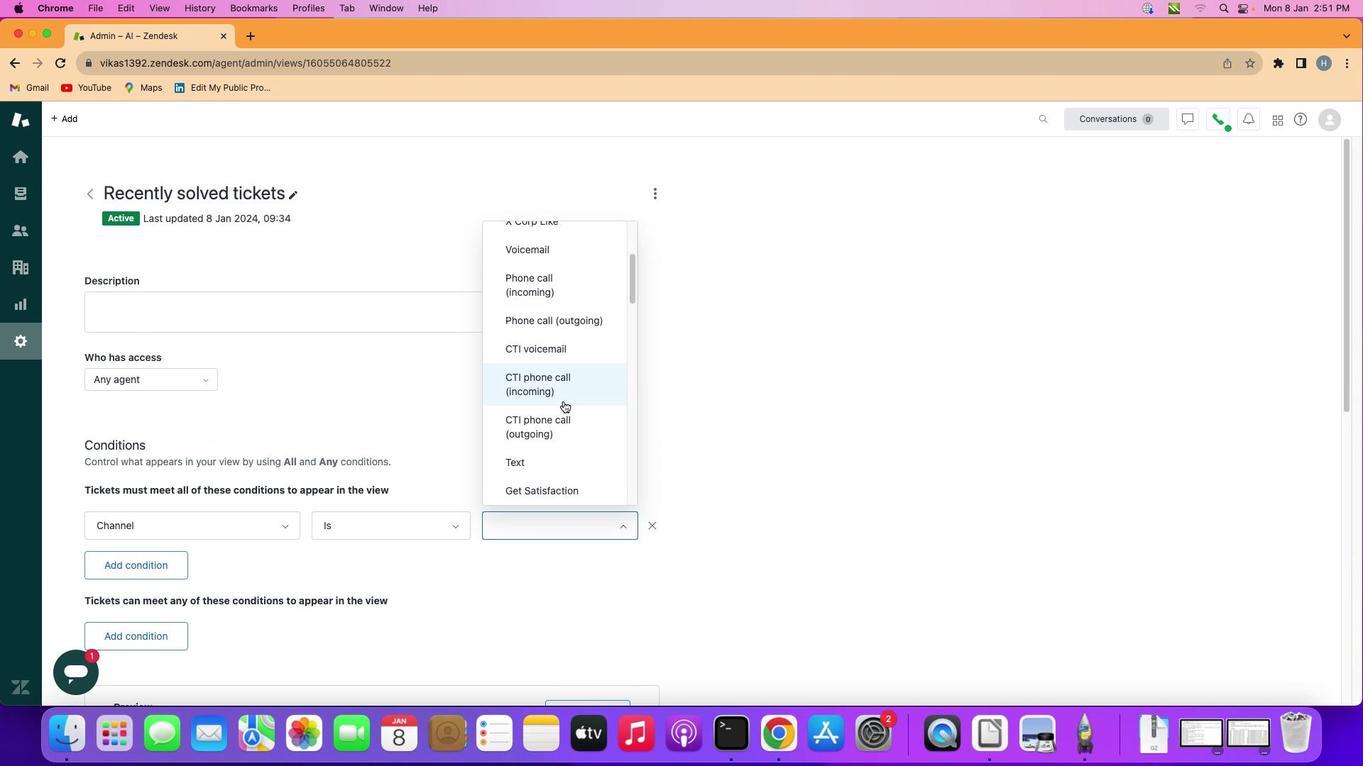 
Action: Mouse scrolled (563, 401) with delta (0, 0)
Screenshot: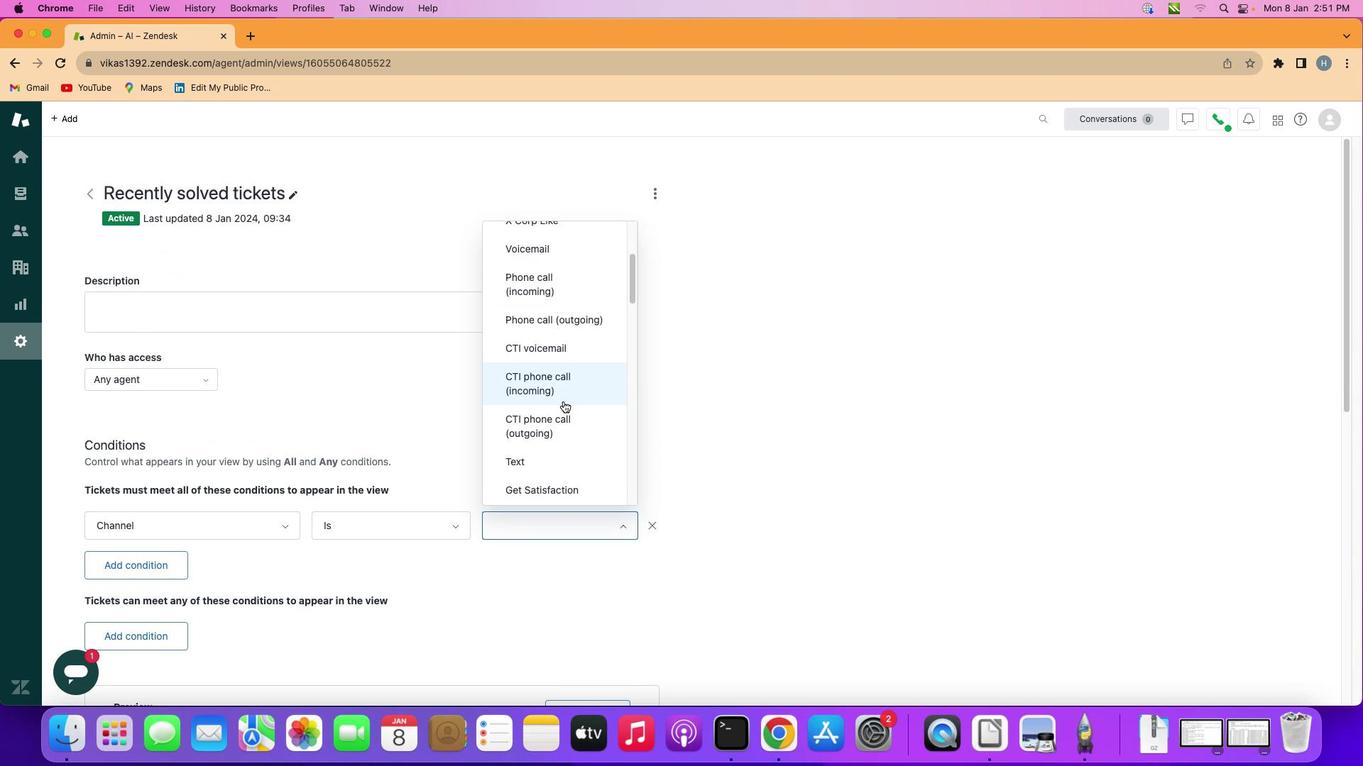 
Action: Mouse scrolled (563, 401) with delta (0, -1)
Screenshot: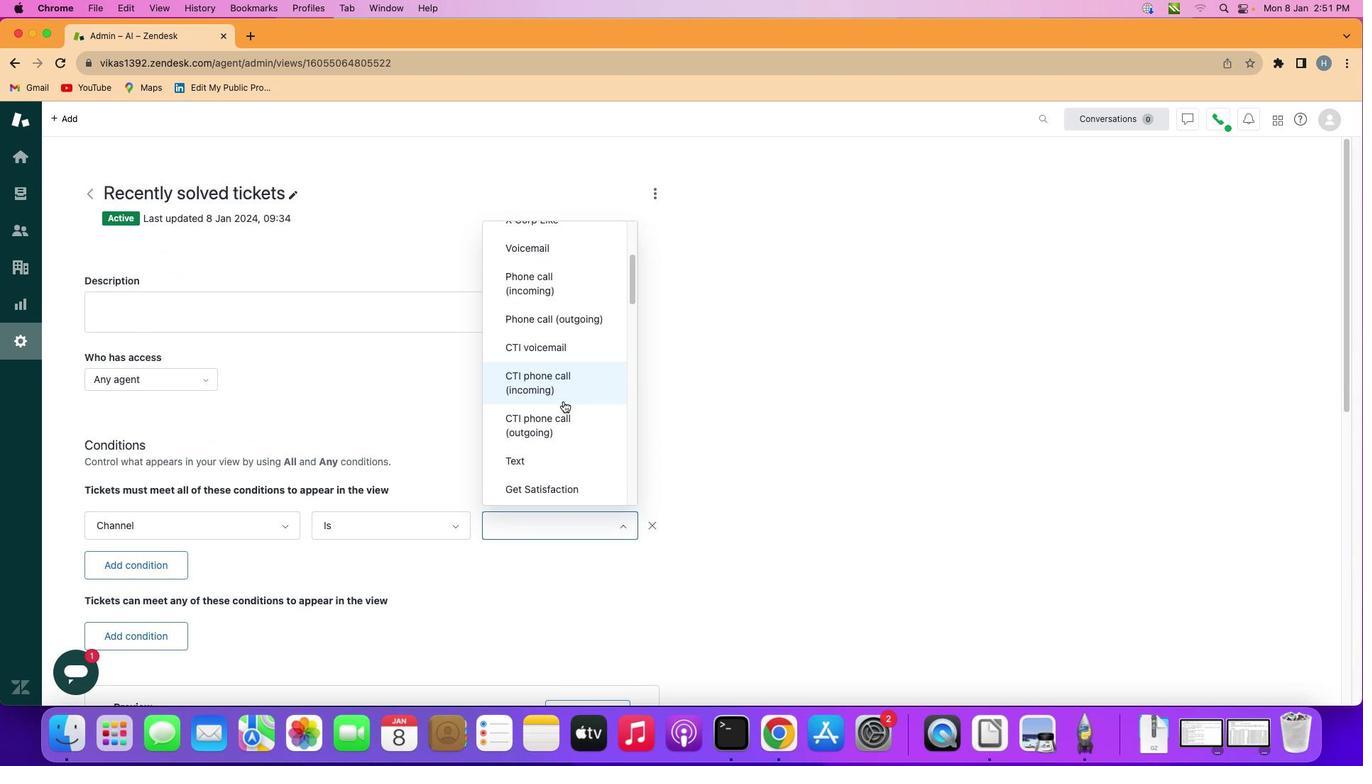 
Action: Mouse moved to (563, 401)
Screenshot: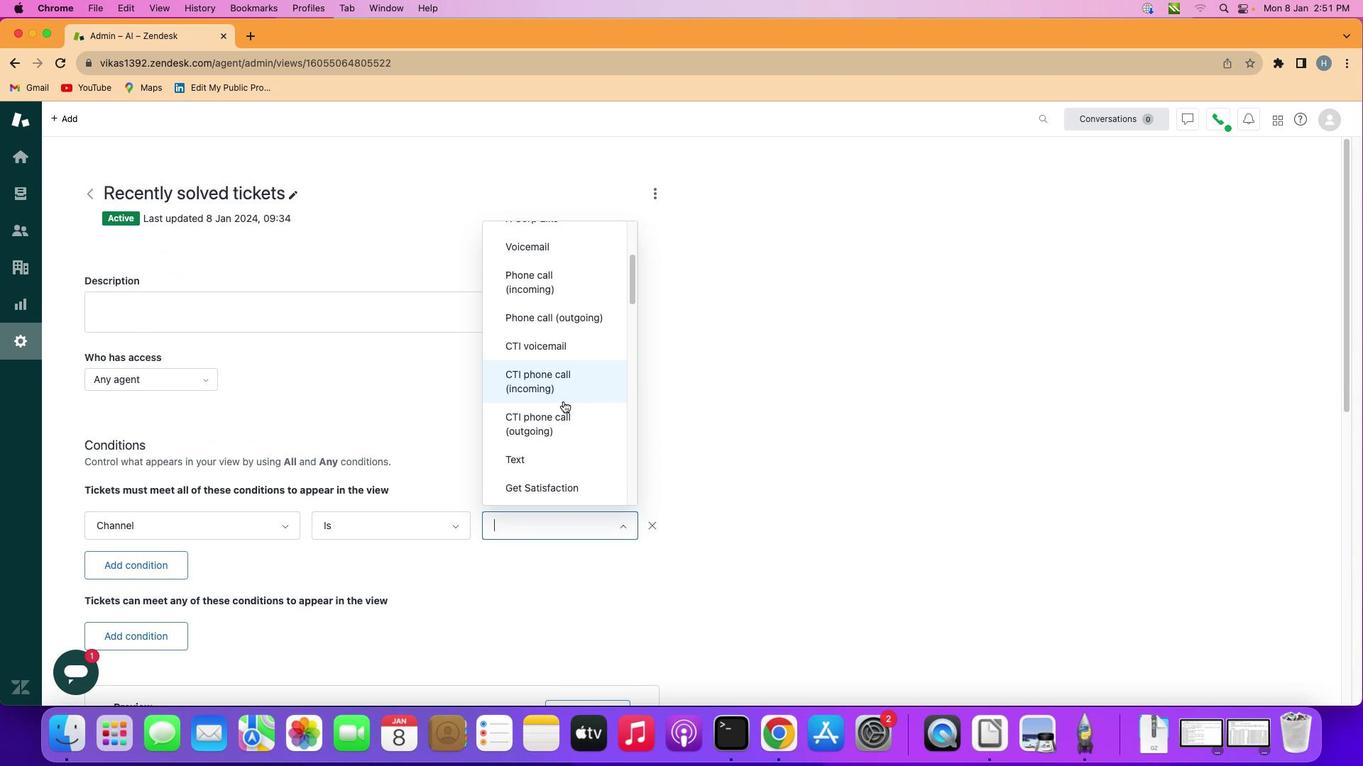 
Action: Mouse scrolled (563, 401) with delta (0, 0)
Screenshot: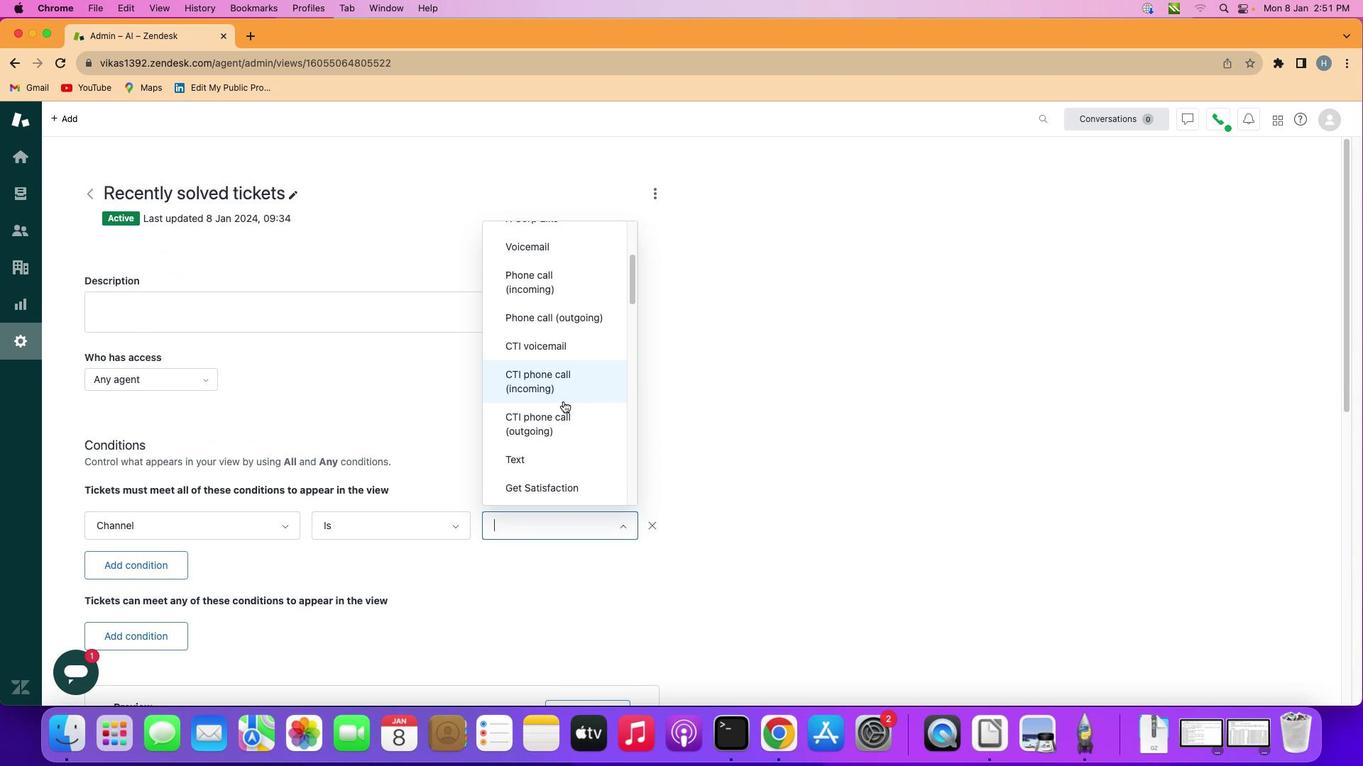
Action: Mouse scrolled (563, 401) with delta (0, 0)
Screenshot: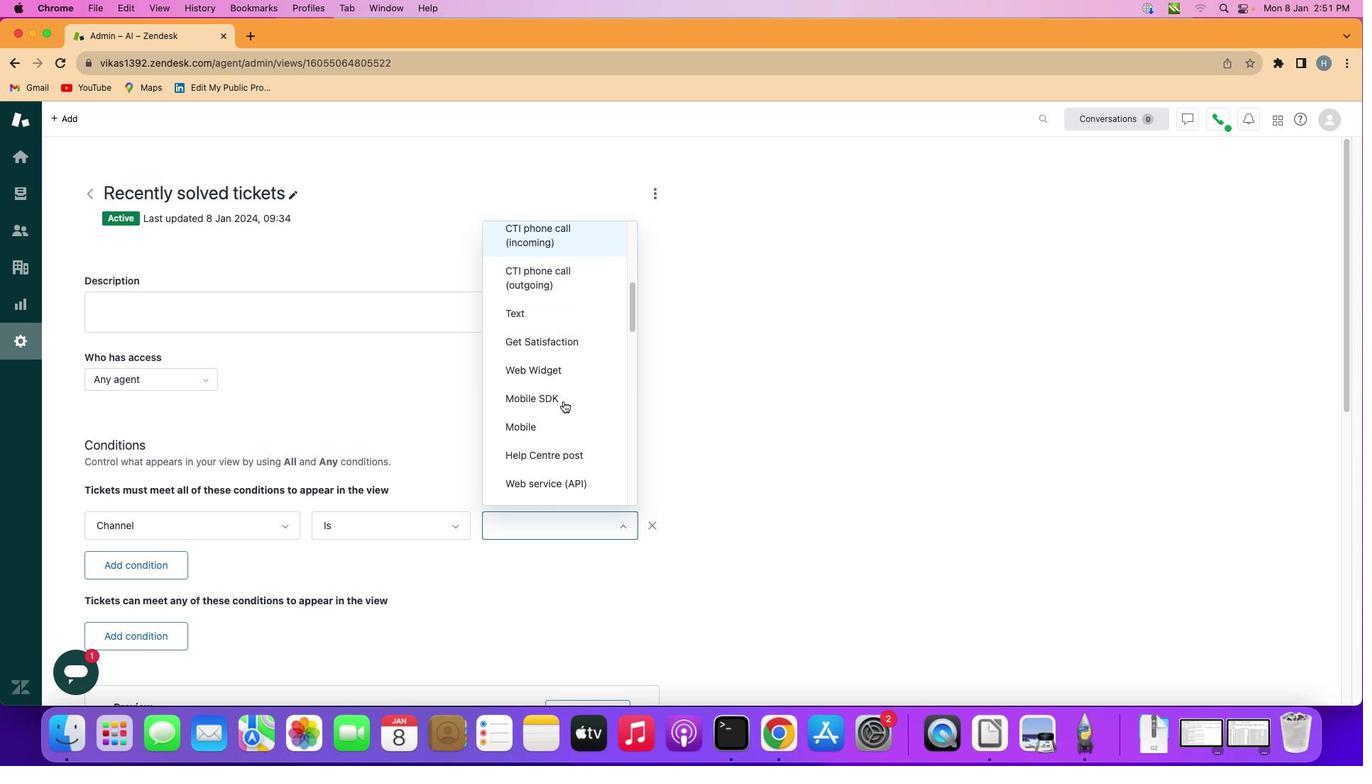 
Action: Mouse scrolled (563, 401) with delta (0, 0)
Screenshot: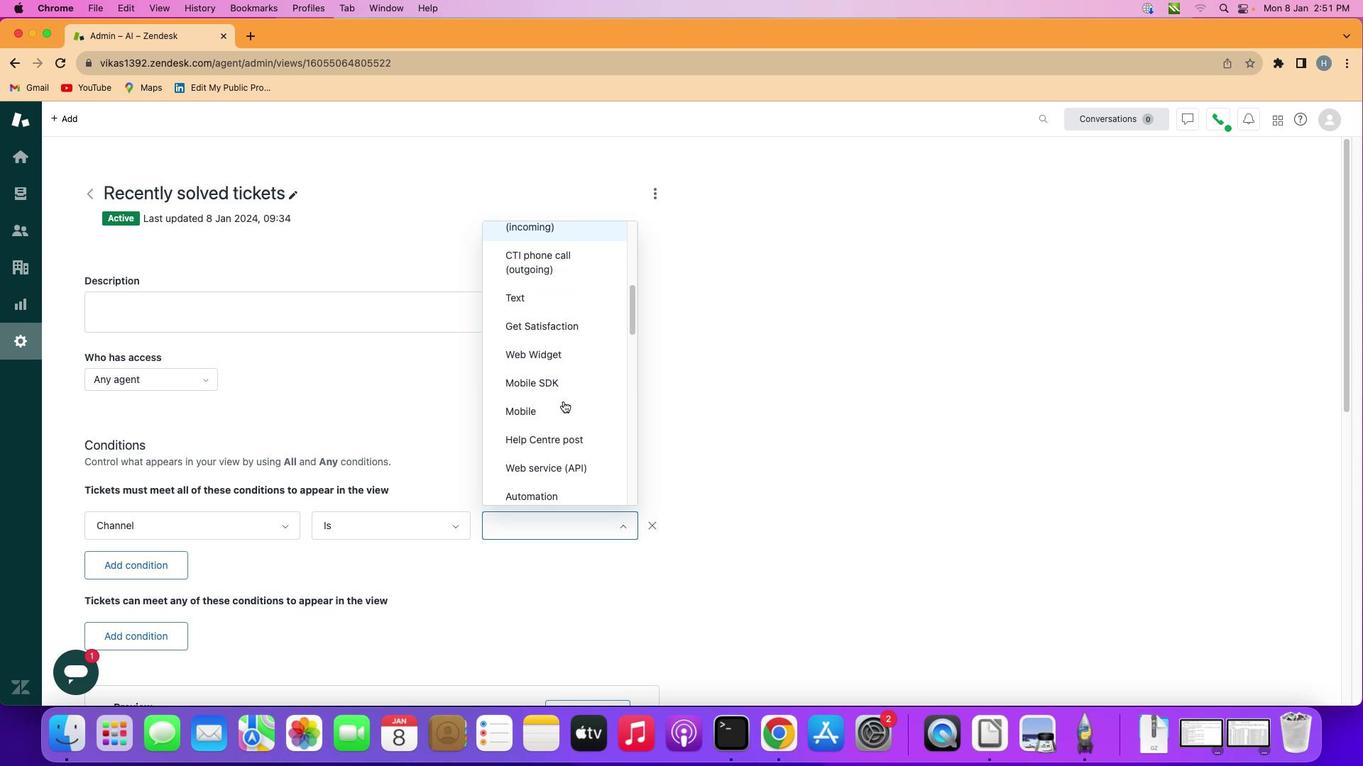 
Action: Mouse scrolled (563, 401) with delta (0, -1)
Screenshot: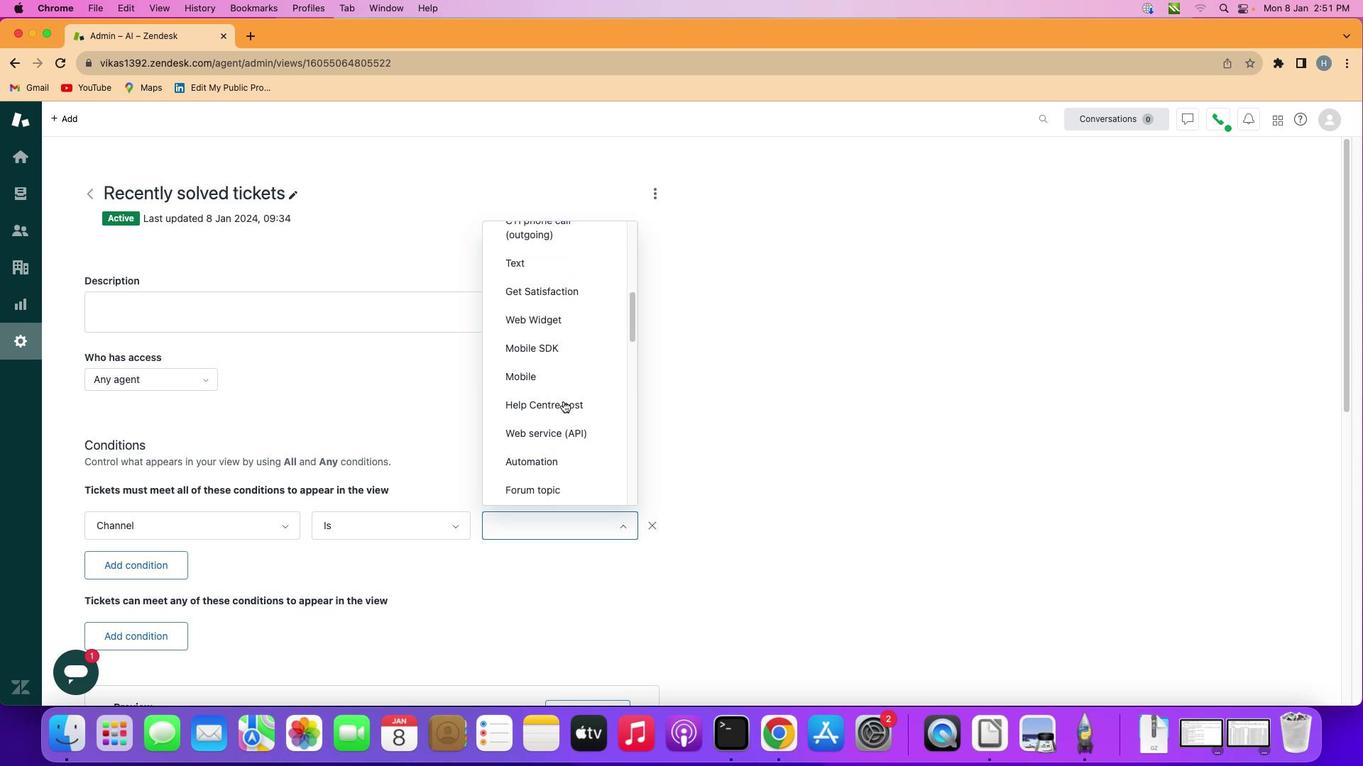 
Action: Mouse scrolled (563, 401) with delta (0, -1)
Screenshot: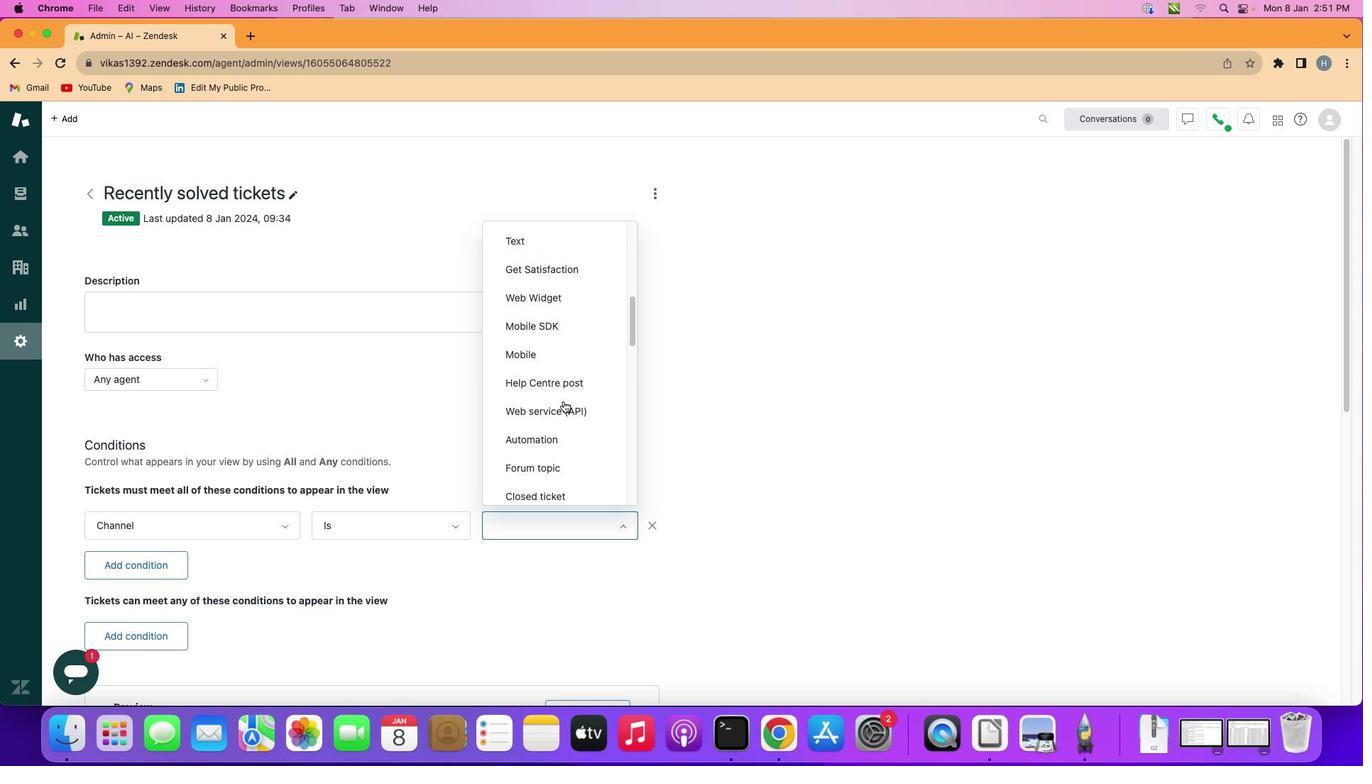 
Action: Mouse scrolled (563, 401) with delta (0, -1)
Screenshot: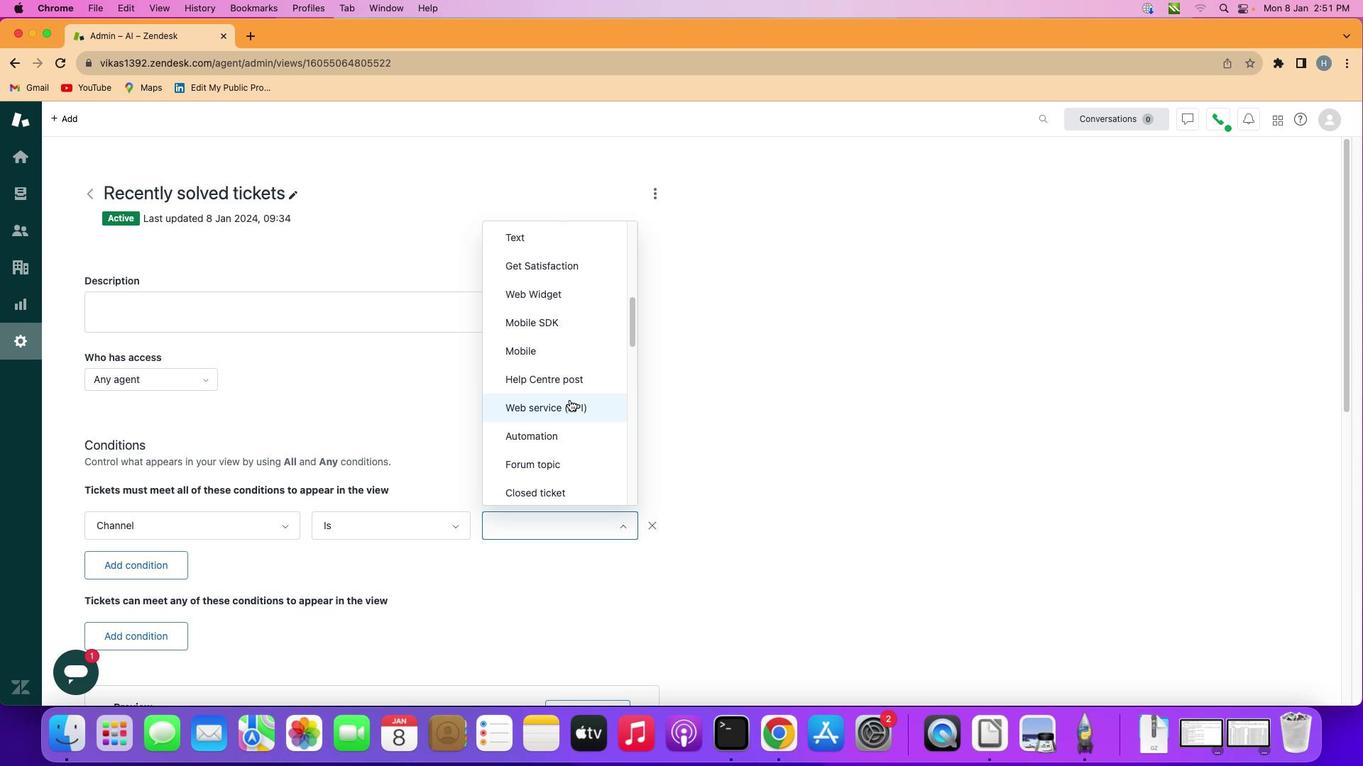 
Action: Mouse moved to (570, 400)
Screenshot: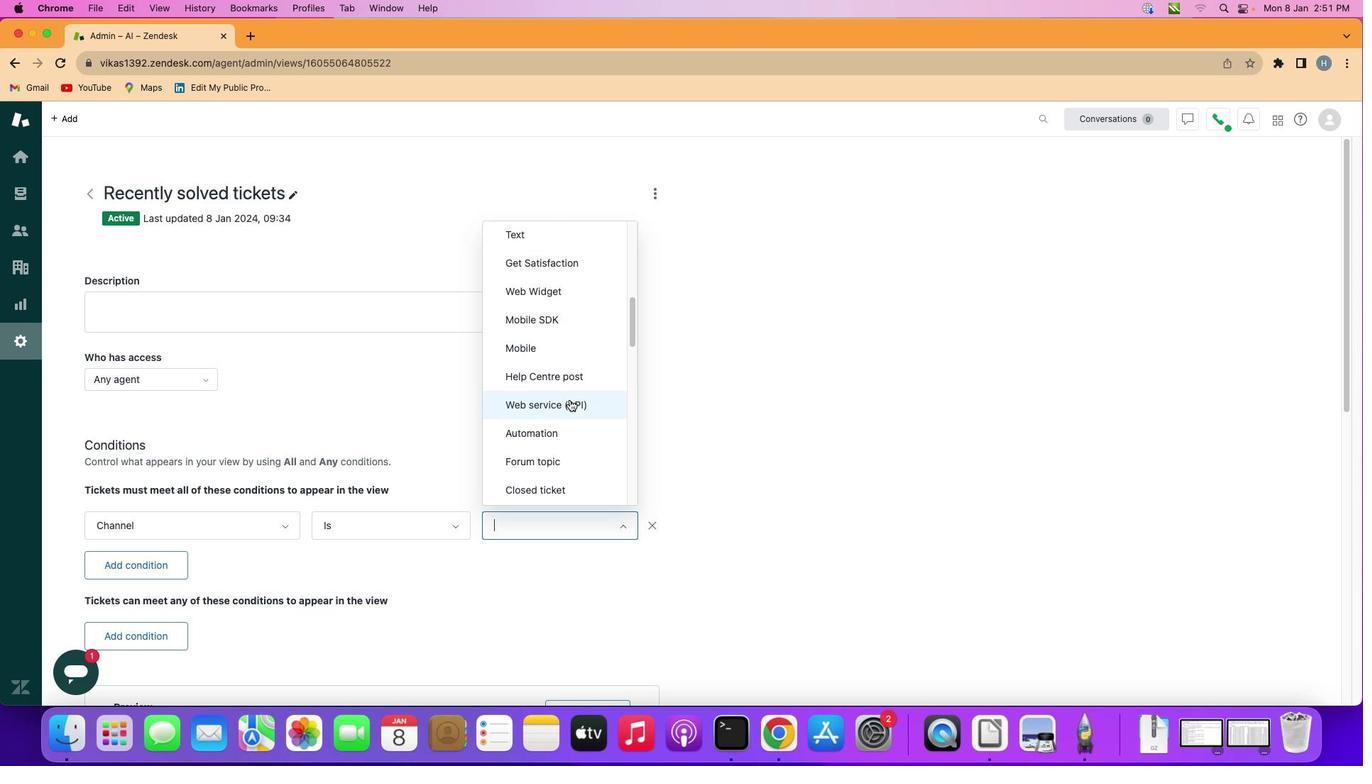 
Action: Mouse scrolled (570, 400) with delta (0, 0)
Screenshot: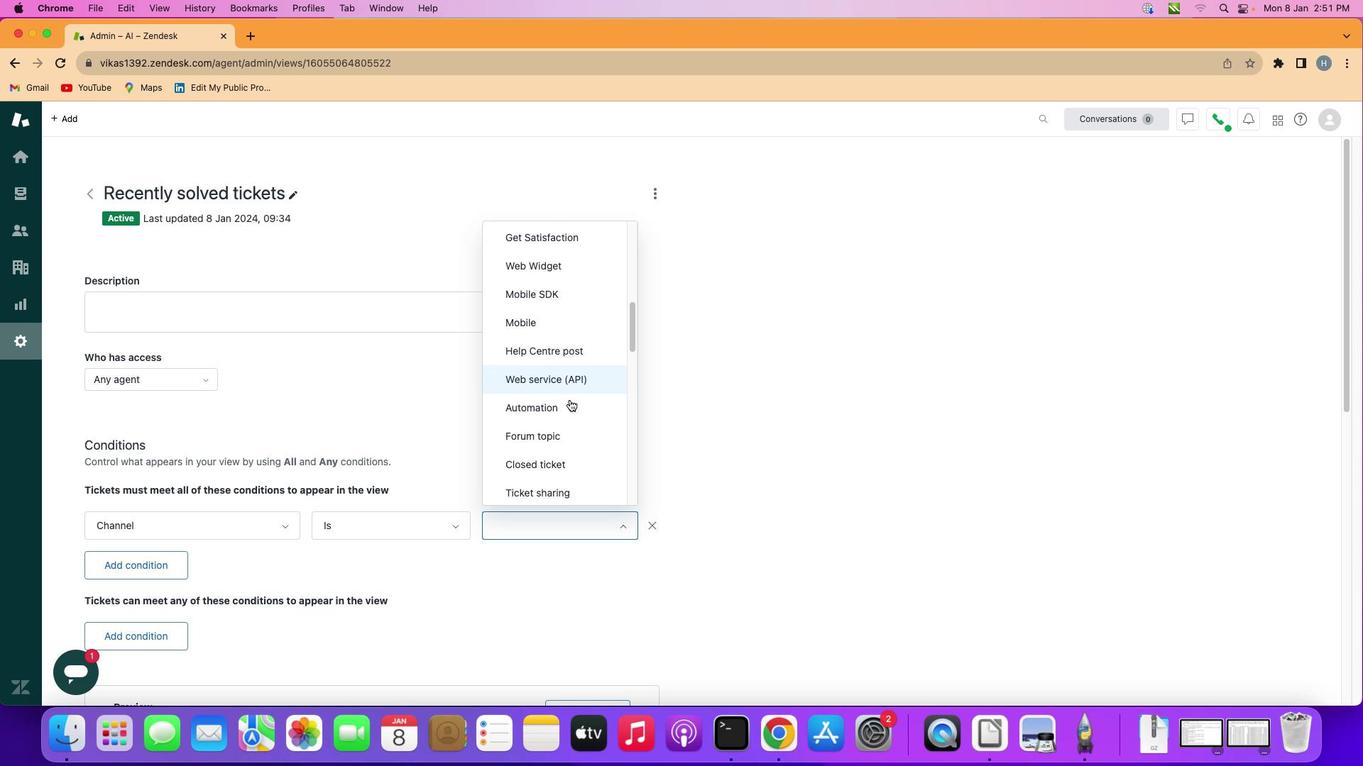 
Action: Mouse scrolled (570, 400) with delta (0, 0)
Screenshot: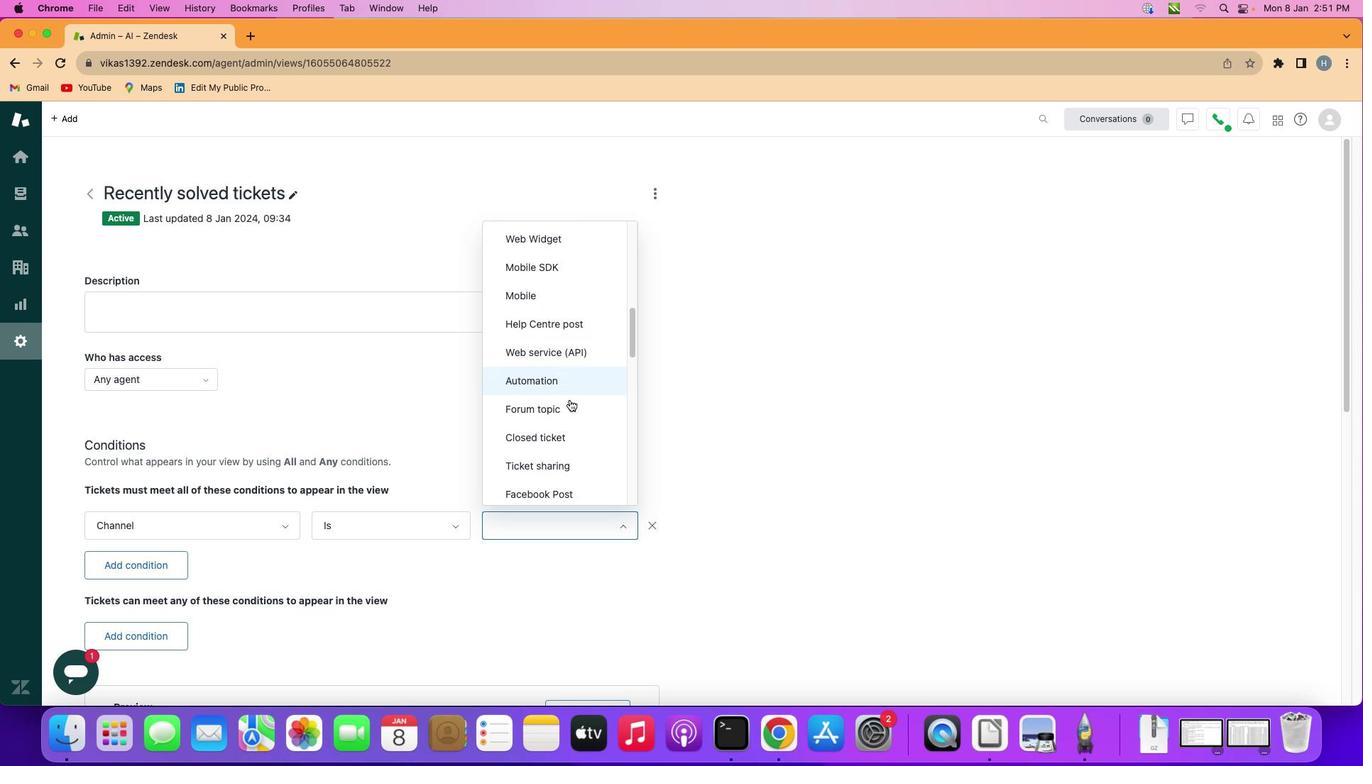 
Action: Mouse scrolled (570, 400) with delta (0, 0)
Screenshot: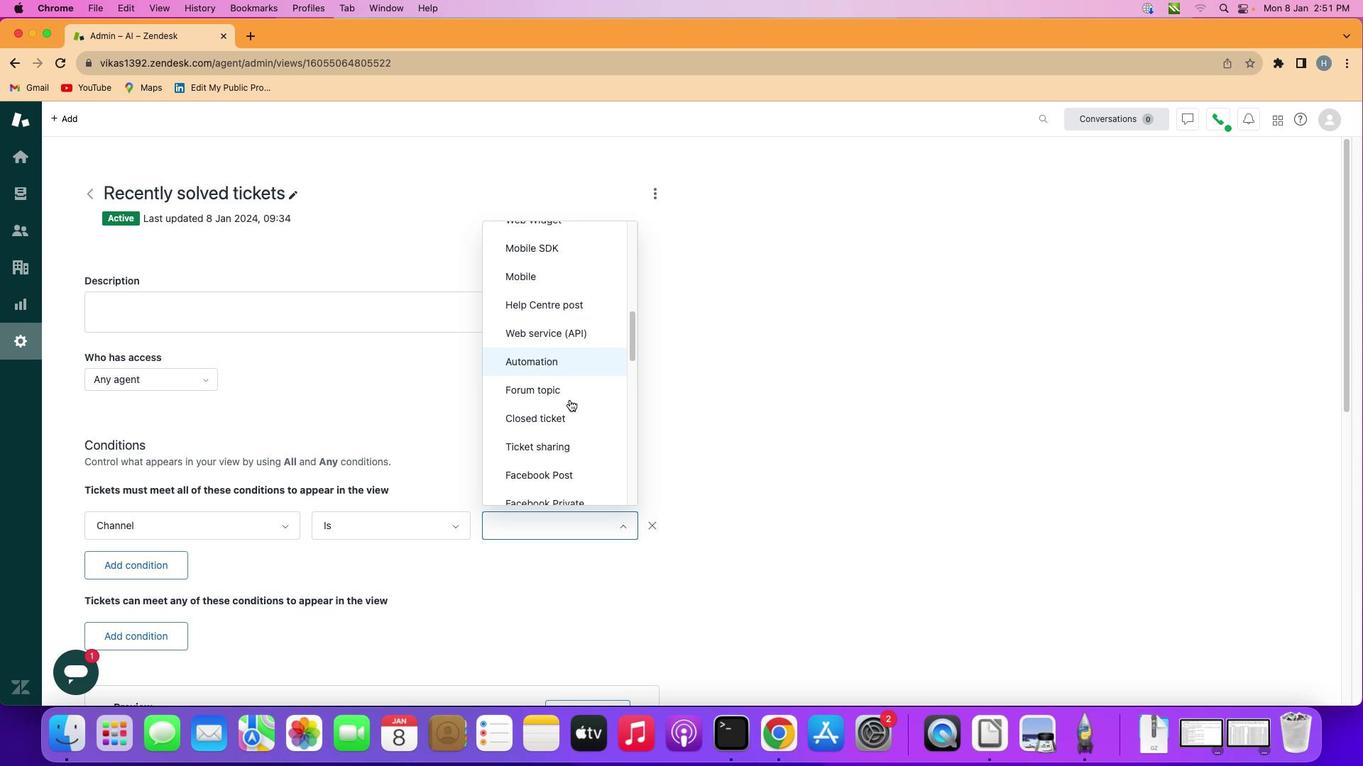 
Action: Mouse scrolled (570, 400) with delta (0, 0)
Screenshot: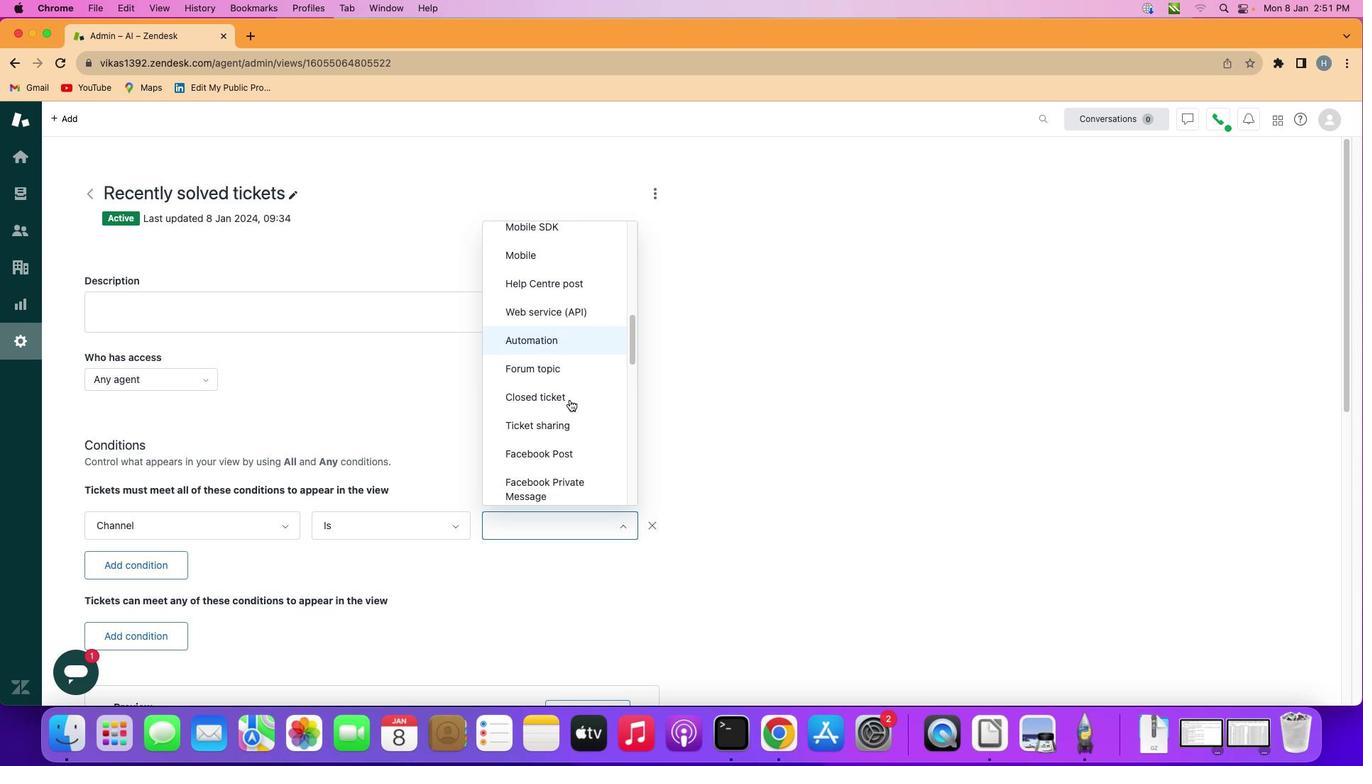 
Action: Mouse moved to (570, 400)
Screenshot: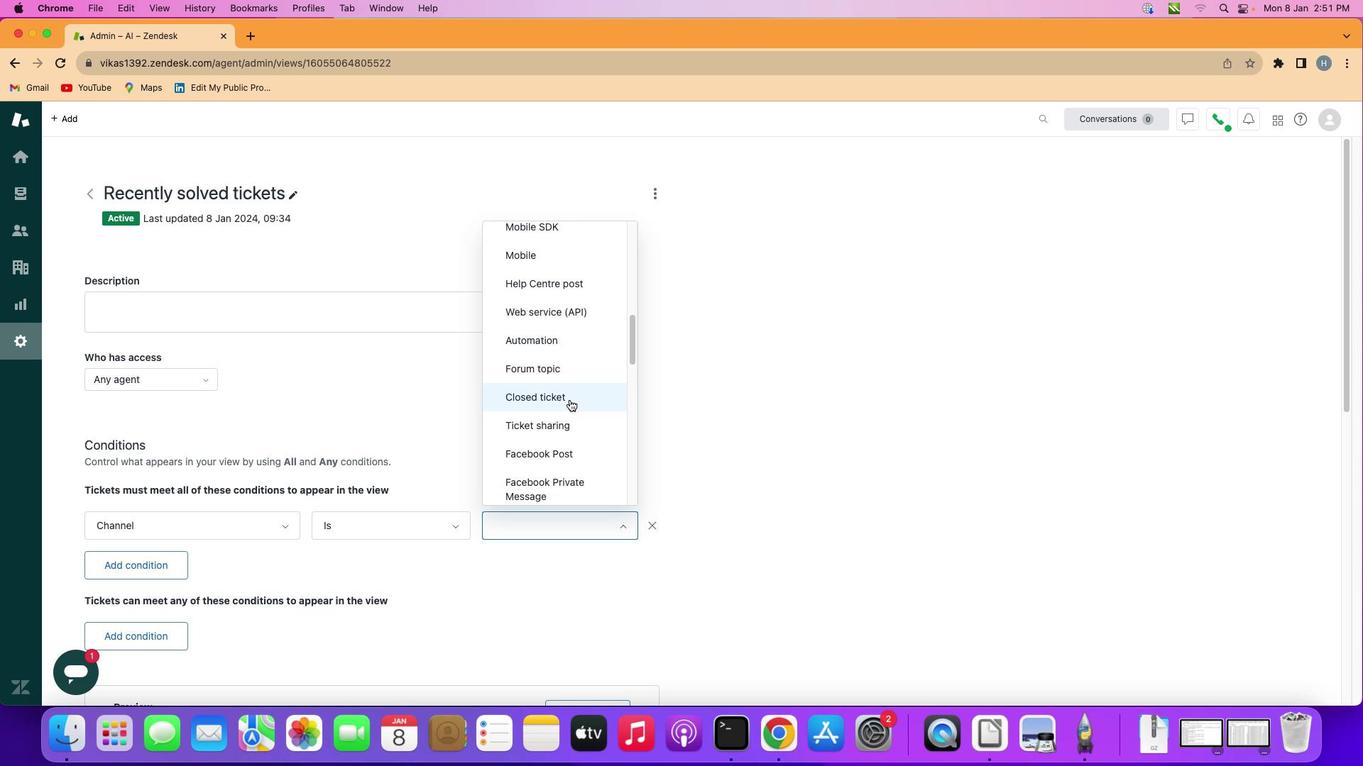 
Action: Mouse scrolled (570, 400) with delta (0, 0)
Screenshot: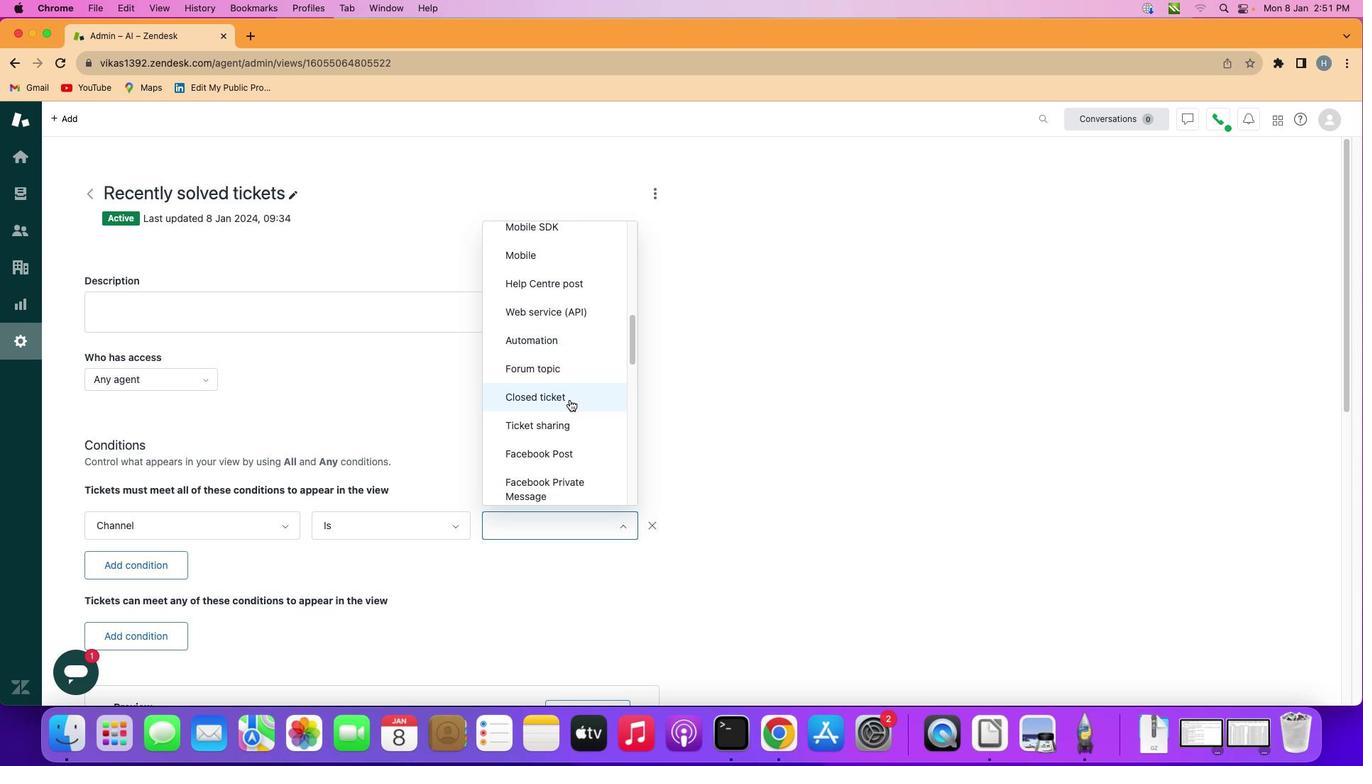 
Action: Mouse moved to (553, 423)
Screenshot: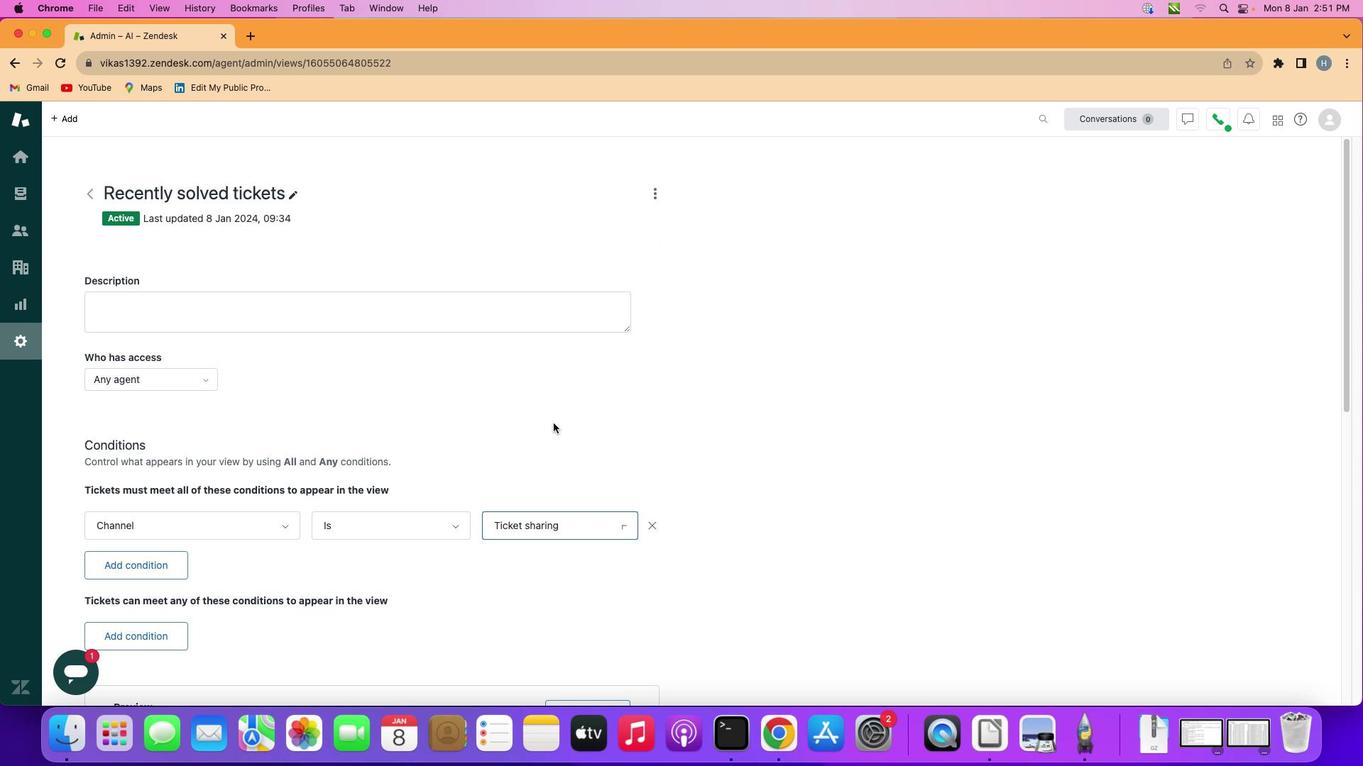 
Action: Mouse pressed left at (553, 423)
Screenshot: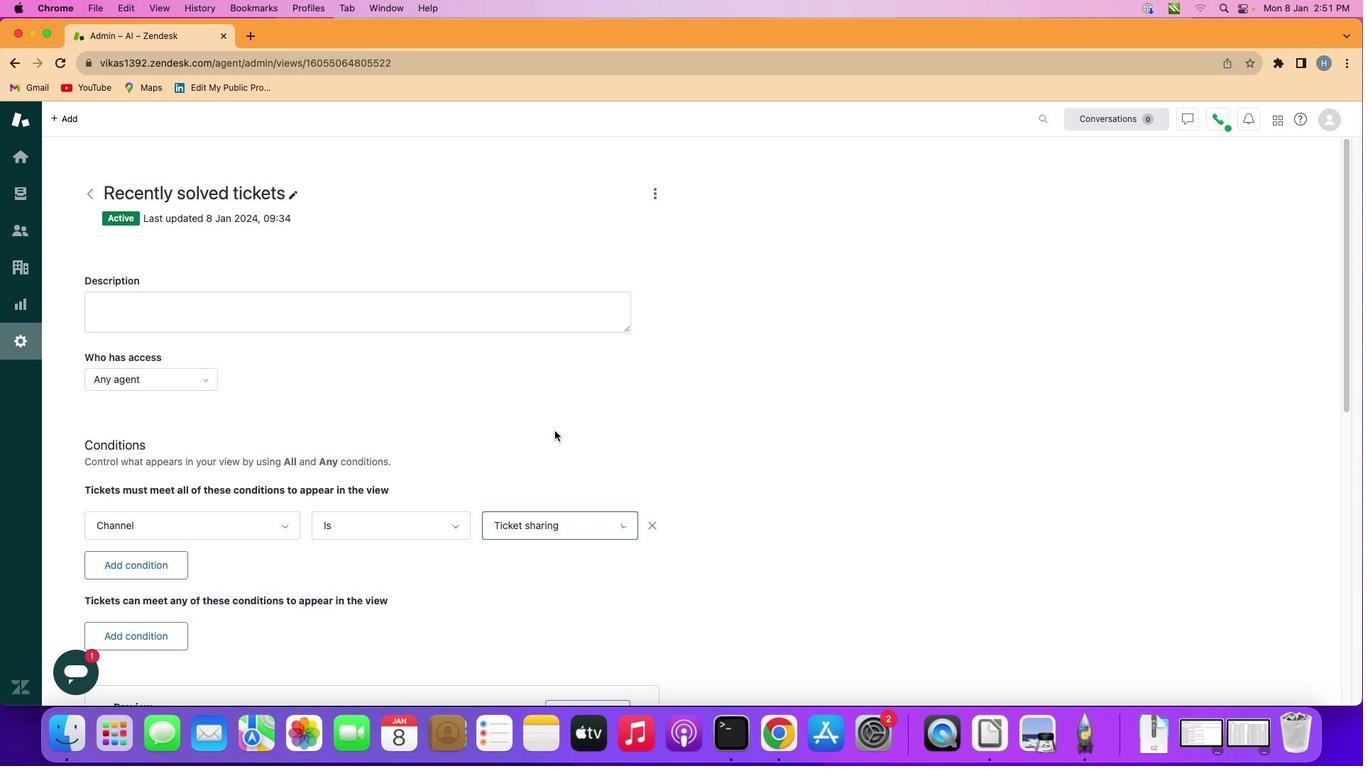 
Action: Mouse moved to (555, 433)
Screenshot: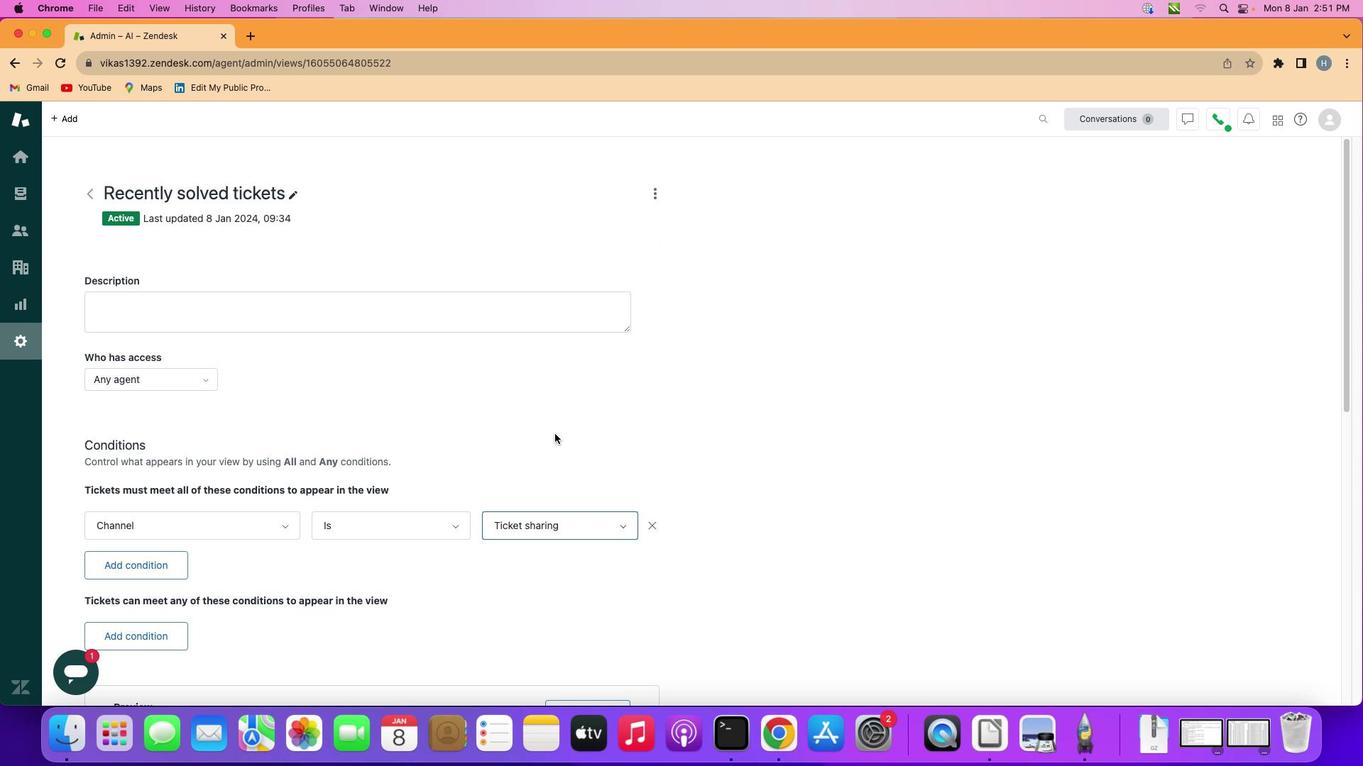
